 Task: Get directions from Padre Island National Seashore, Texas, United States to Asheville, North Carolina, United States and reverse  starting point and destination and check the best travel modes
Action: Mouse moved to (1166, 77)
Screenshot: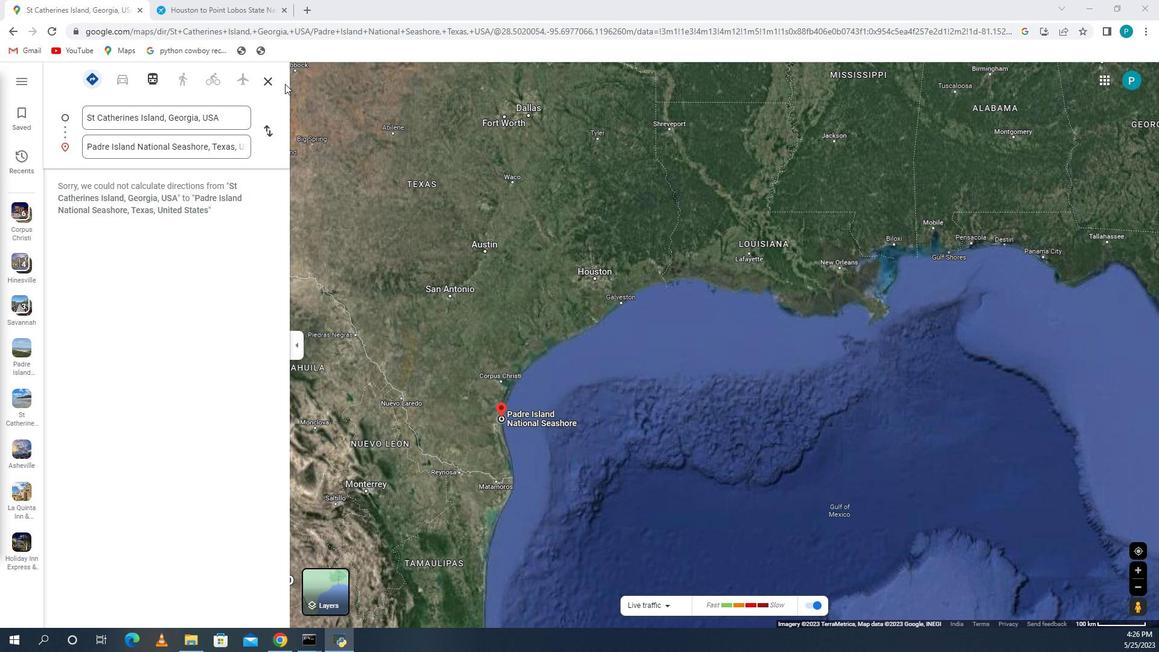 
Action: Mouse pressed left at (1166, 77)
Screenshot: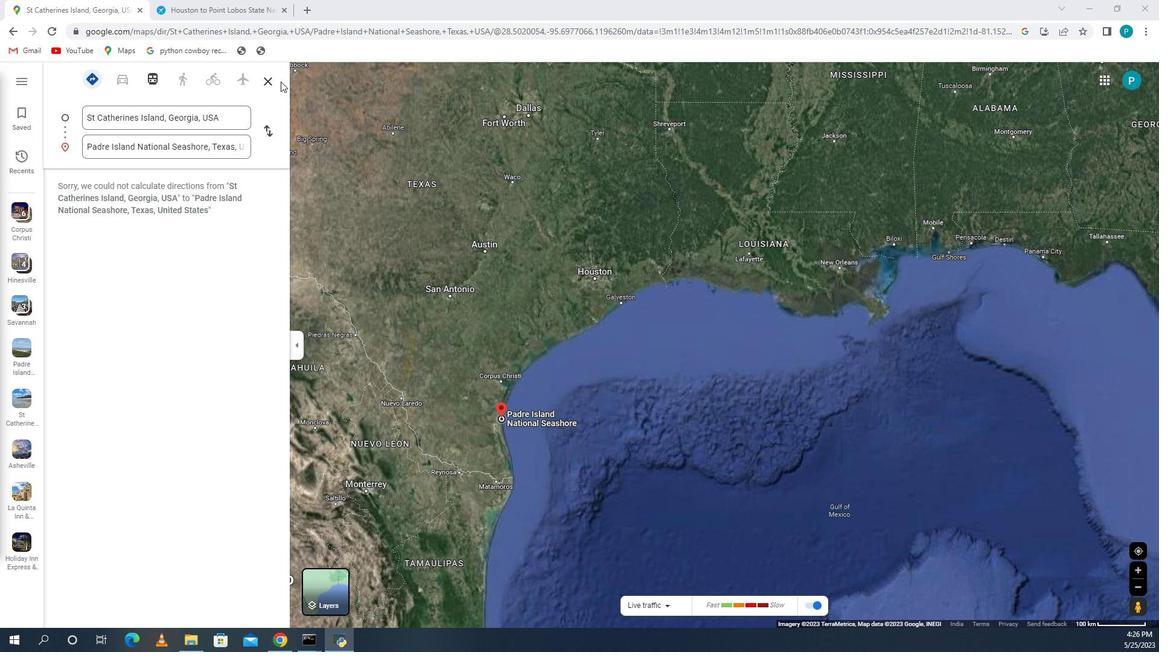 
Action: Mouse moved to (1168, 84)
Screenshot: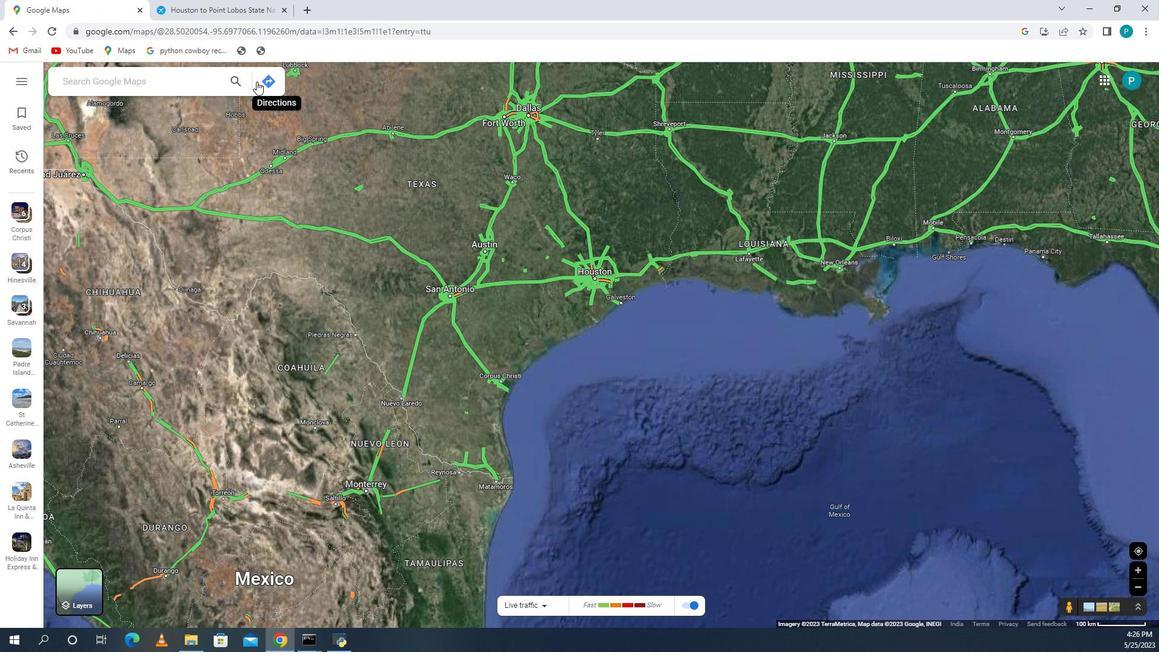 
Action: Mouse pressed left at (1168, 84)
Screenshot: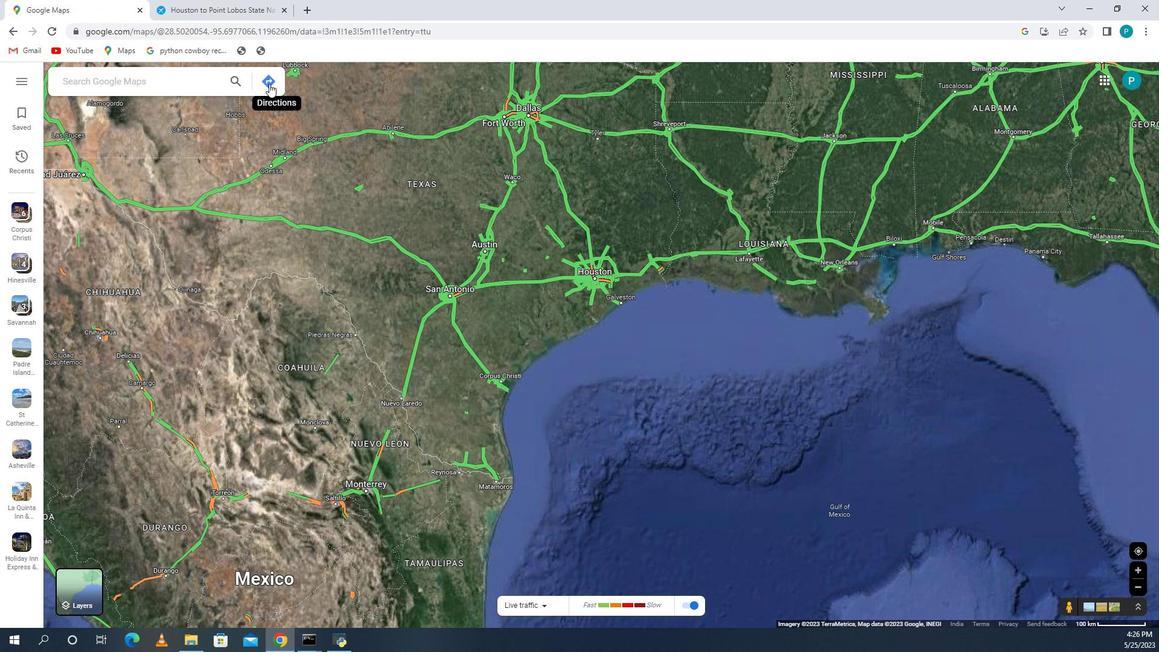 
Action: Key pressed dre<Key.space>island<Key.backspace><Key.backspace><Key.backspace><Key.backspace><Key.backspace><Key.backspace><Key.backspace><Key.backspace><Key.backspace><Key.backspace><Key.backspace><Key.backspace><Key.backspace><Key.backspace><Key.backspace><Key.backspace>padre
Screenshot: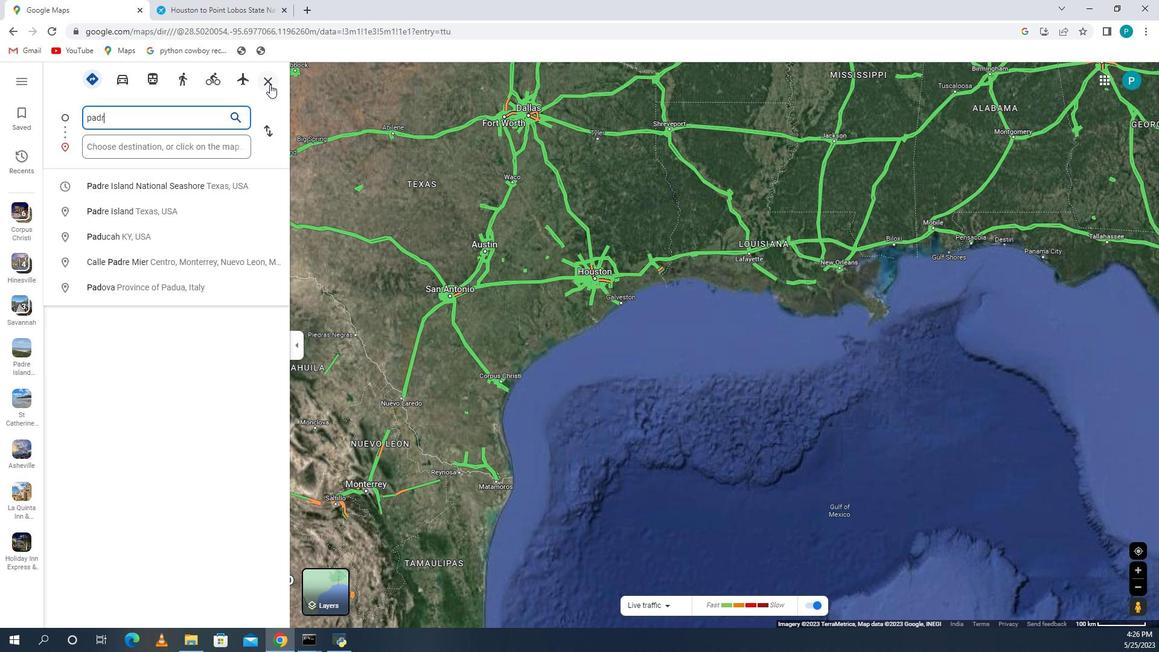 
Action: Mouse moved to (1130, 180)
Screenshot: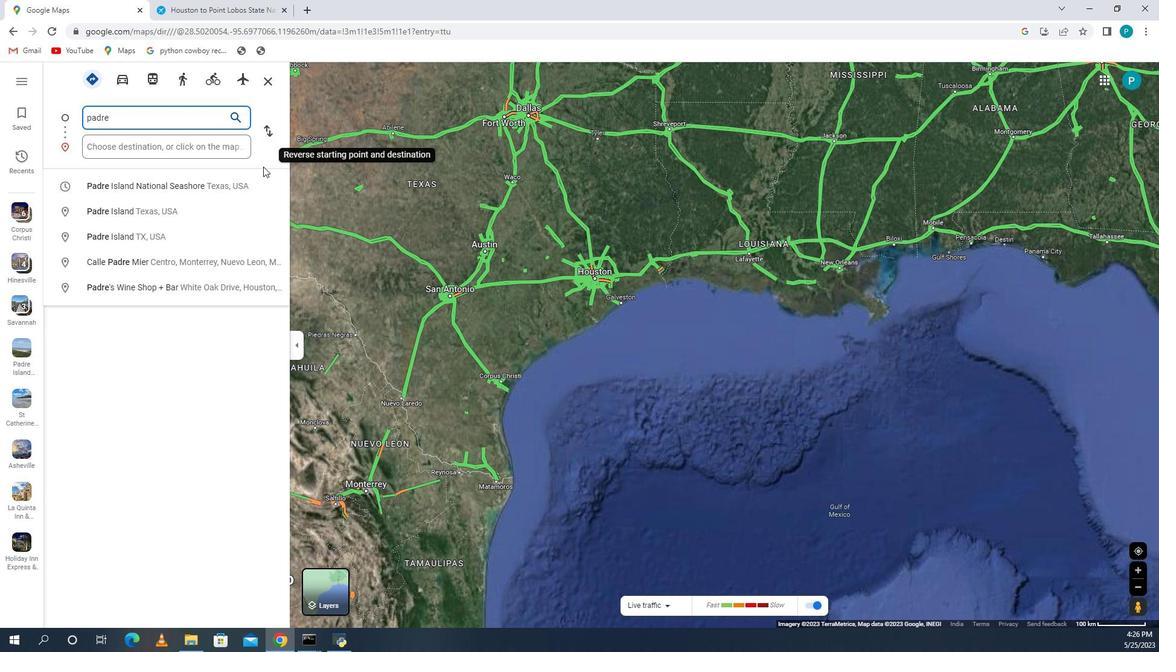 
Action: Mouse pressed left at (1130, 180)
Screenshot: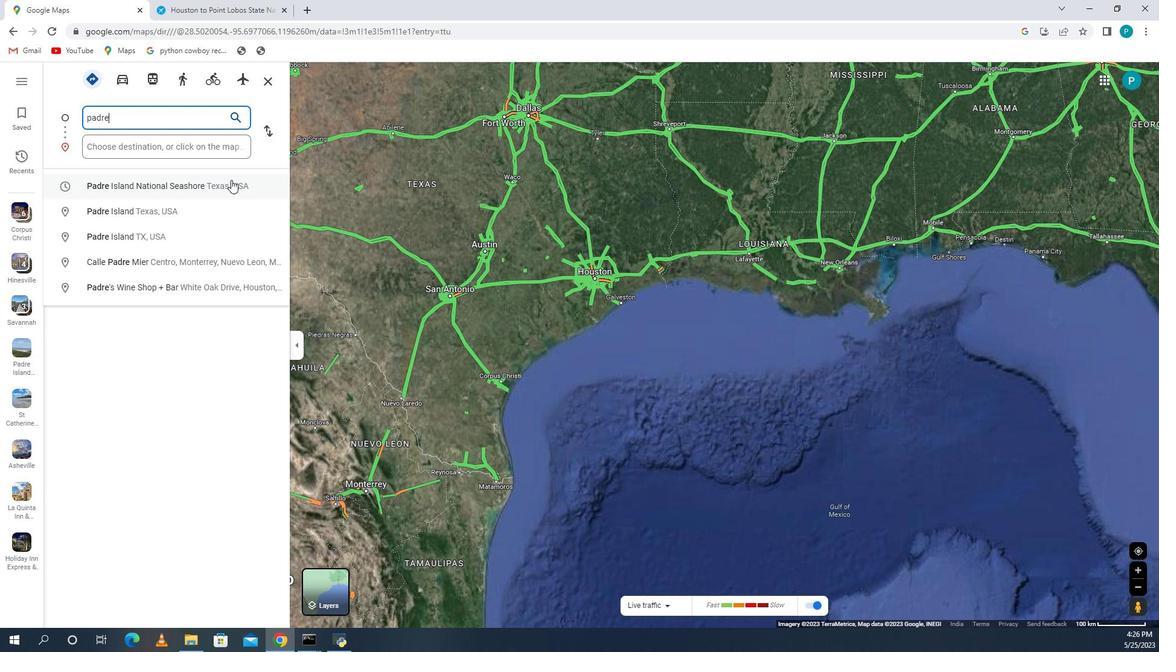 
Action: Mouse moved to (1075, 146)
Screenshot: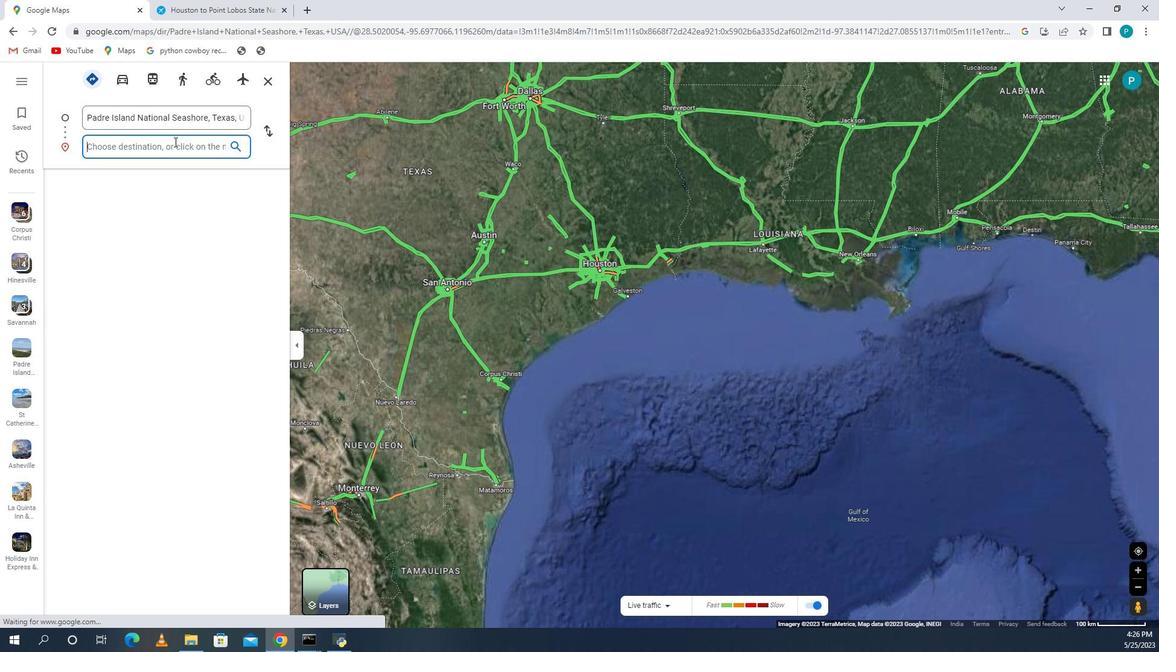 
Action: Mouse pressed left at (1075, 146)
Screenshot: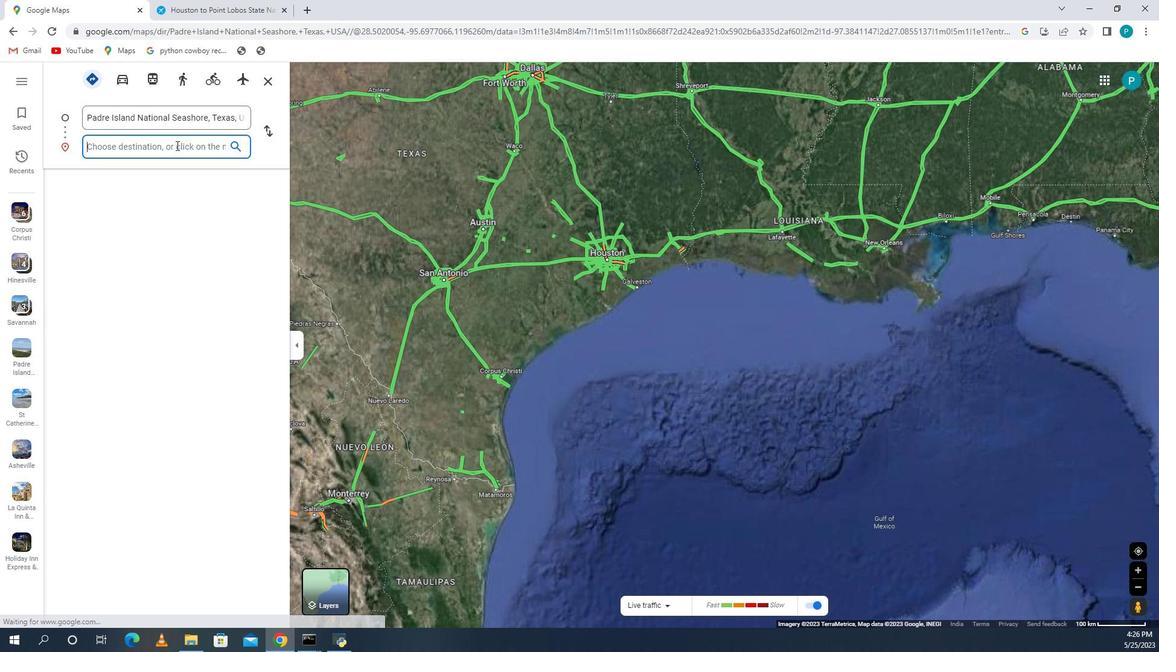
Action: Mouse moved to (1062, 355)
Screenshot: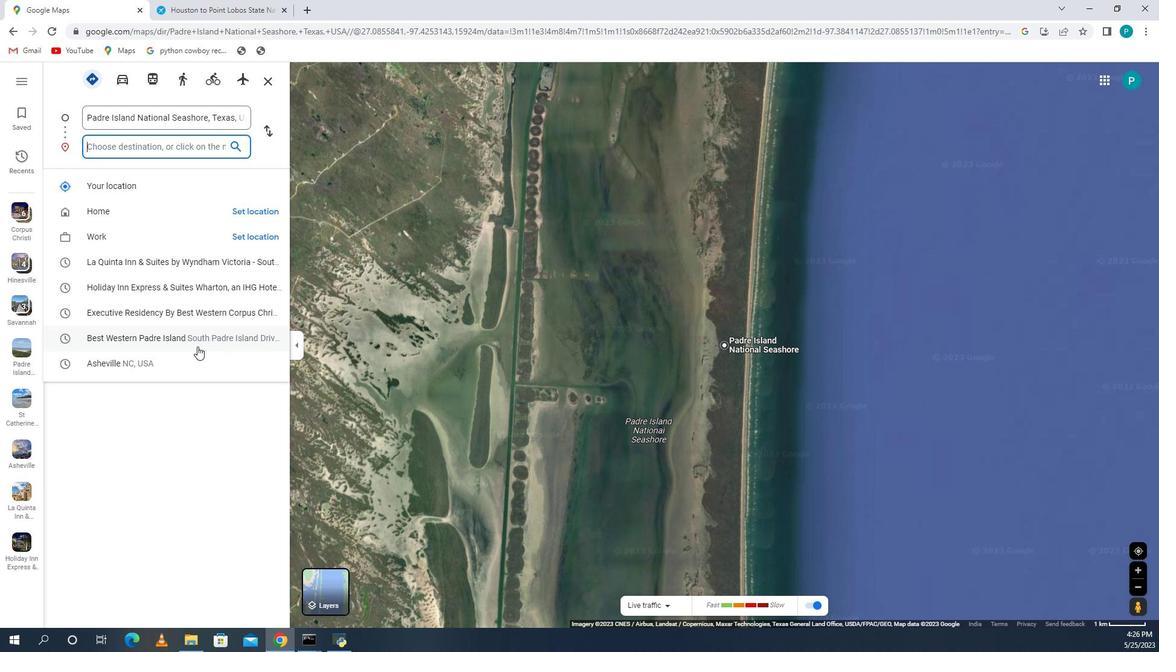 
Action: Mouse pressed left at (1062, 355)
Screenshot: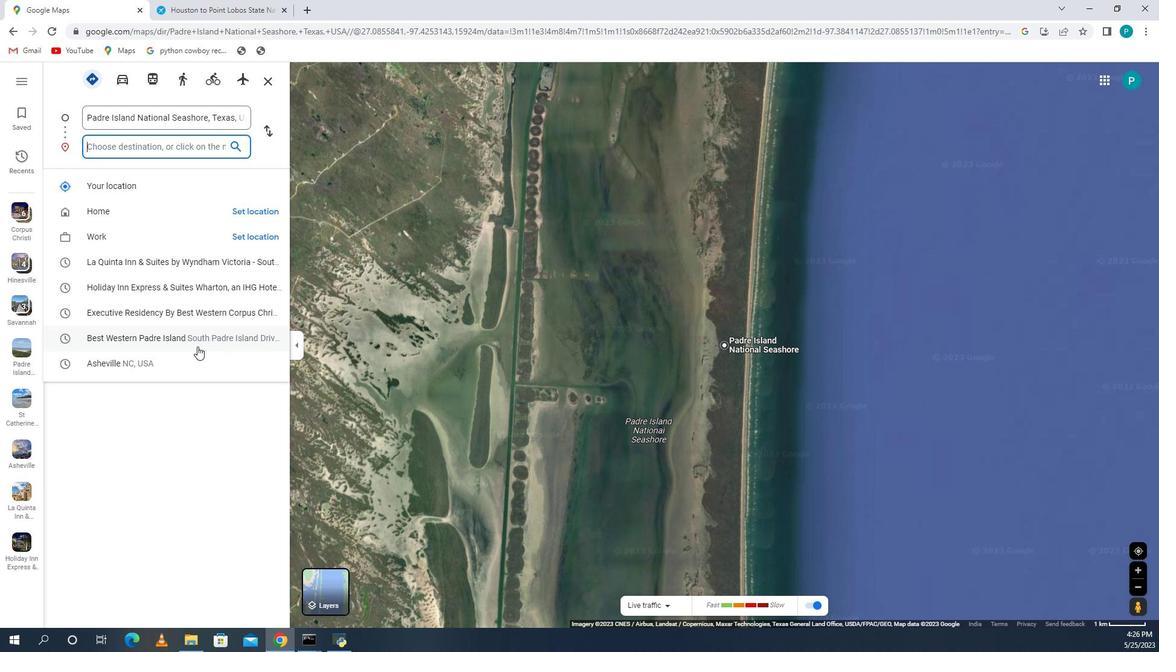 
Action: Mouse moved to (1160, 132)
Screenshot: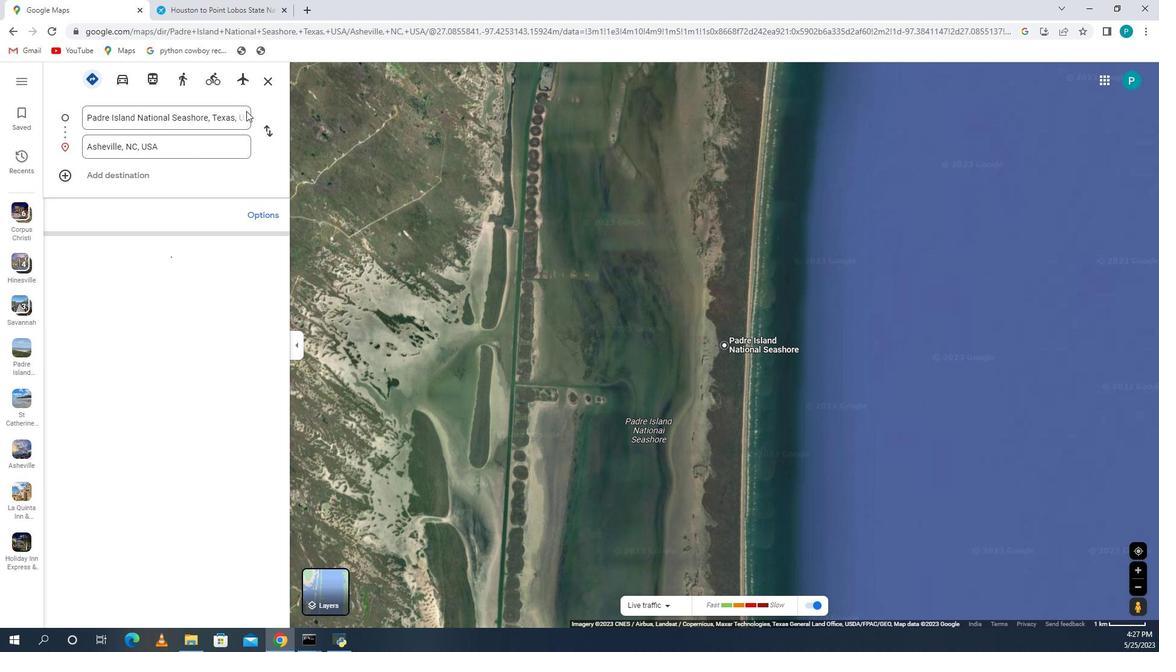 
Action: Mouse pressed left at (1160, 132)
Screenshot: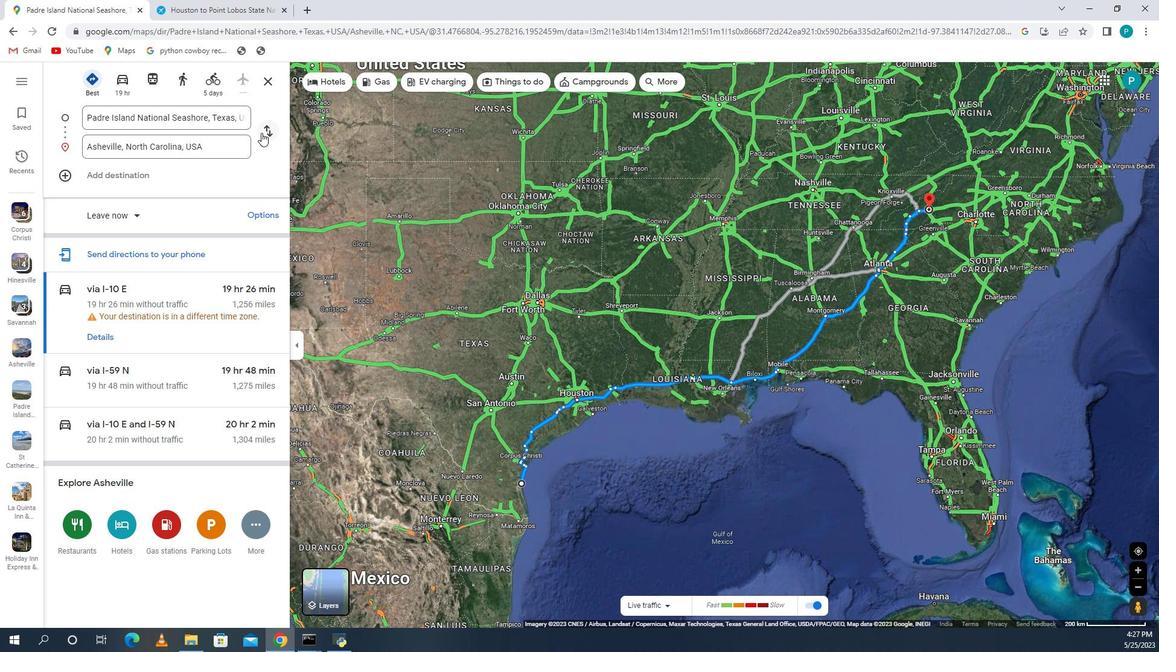 
Action: Mouse moved to (996, 75)
Screenshot: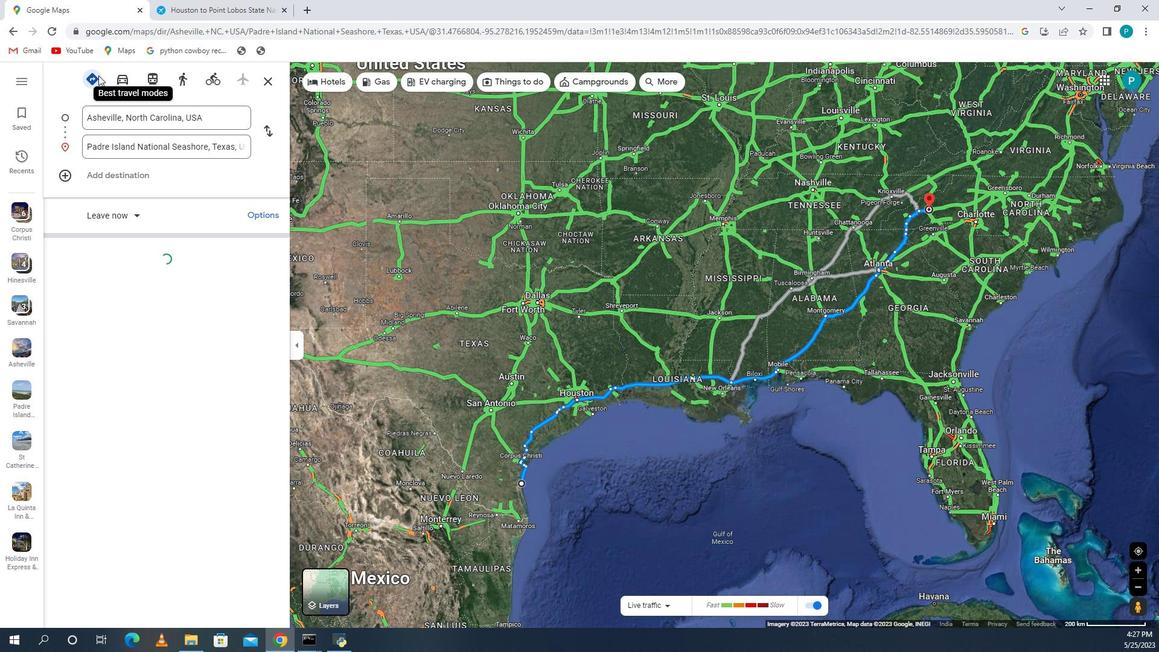 
Action: Mouse pressed left at (996, 75)
Screenshot: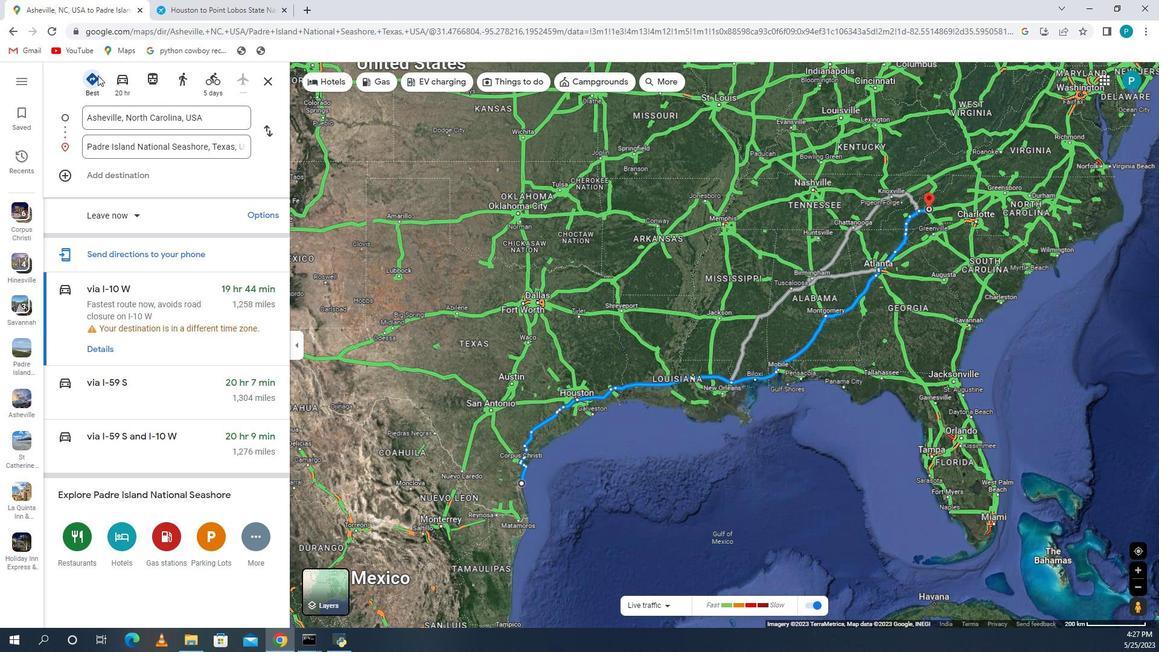 
Action: Mouse moved to (985, 78)
Screenshot: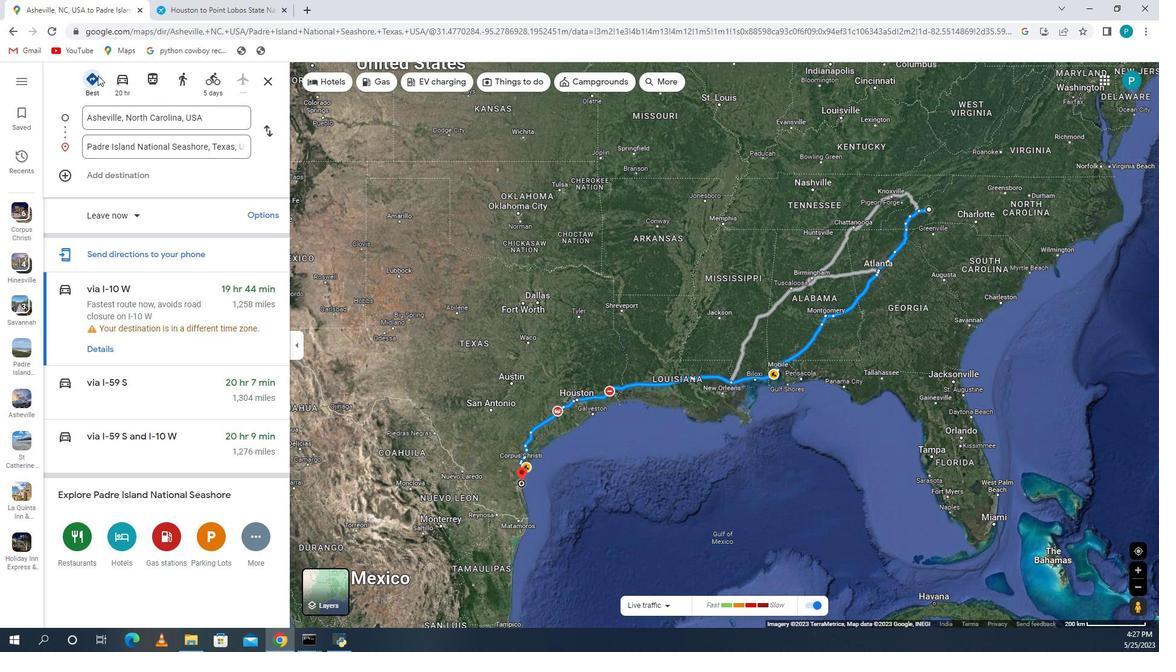 
Action: Mouse pressed left at (985, 78)
Screenshot: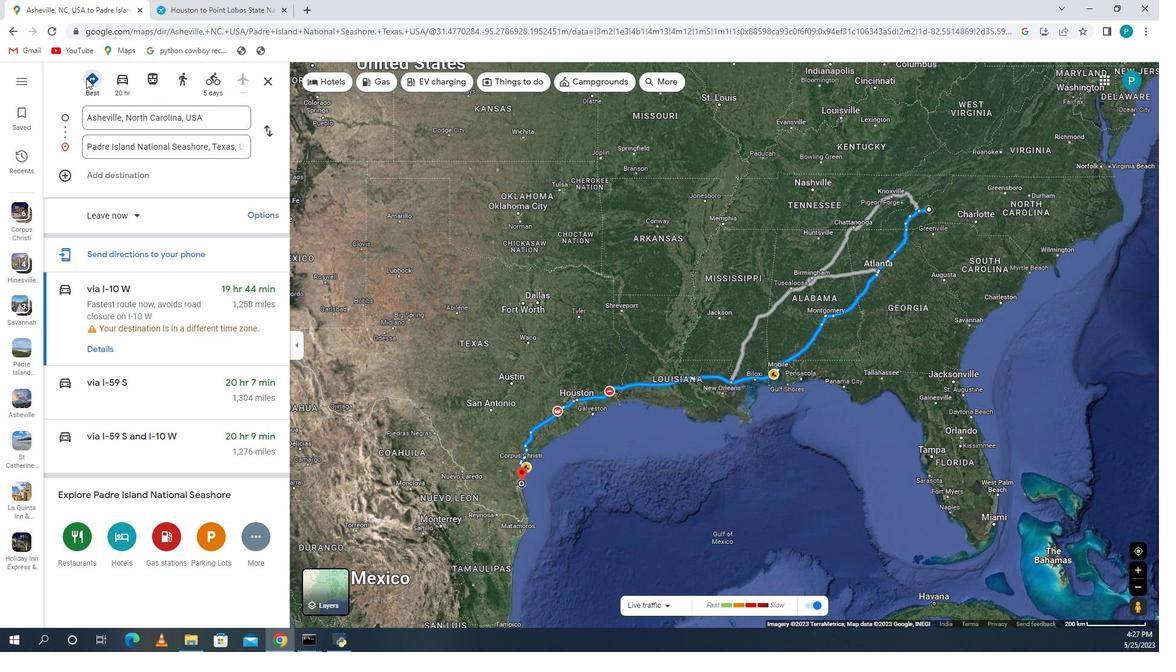
Action: Mouse moved to (987, 81)
Screenshot: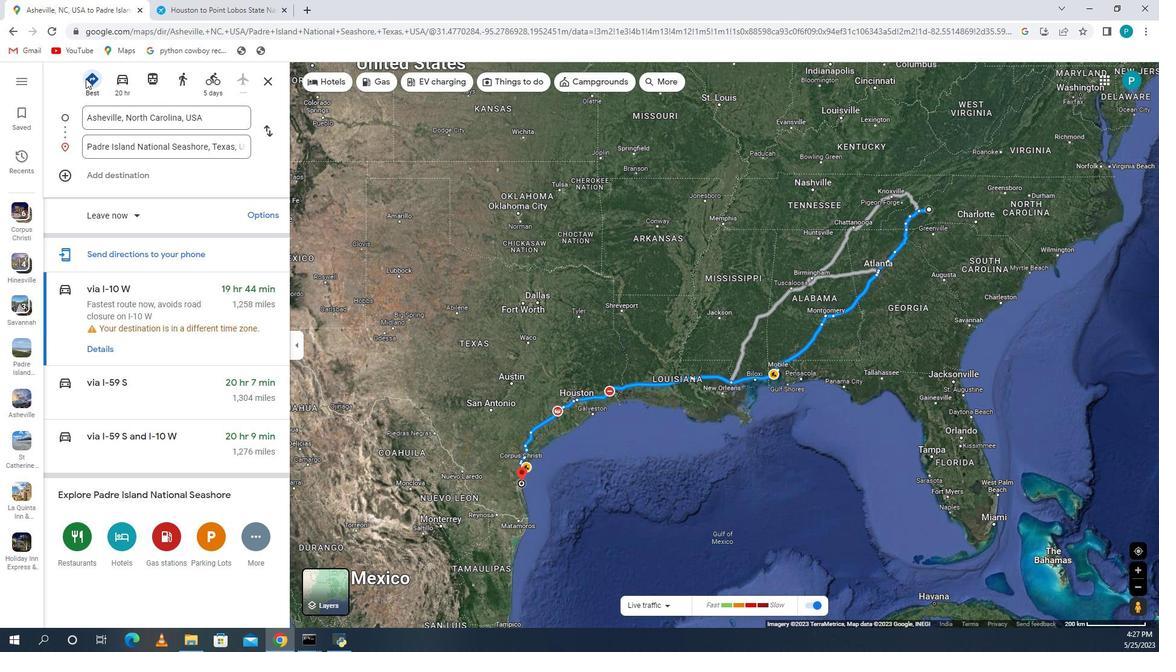 
Action: Mouse pressed left at (987, 81)
Screenshot: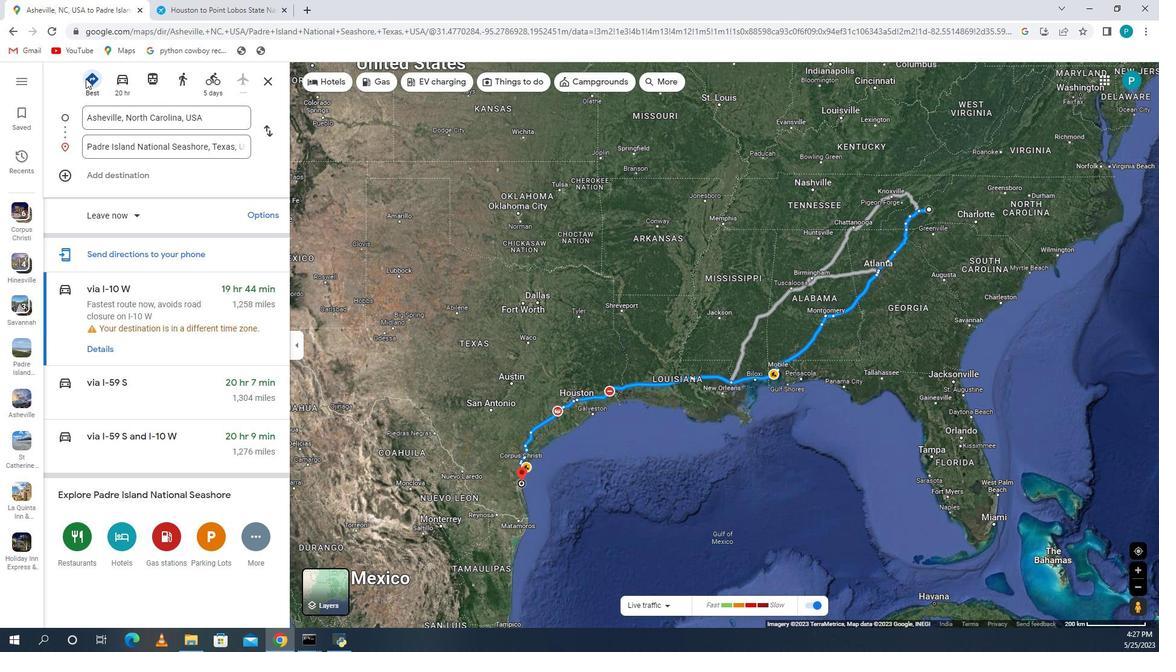 
Action: Mouse moved to (1133, 347)
Screenshot: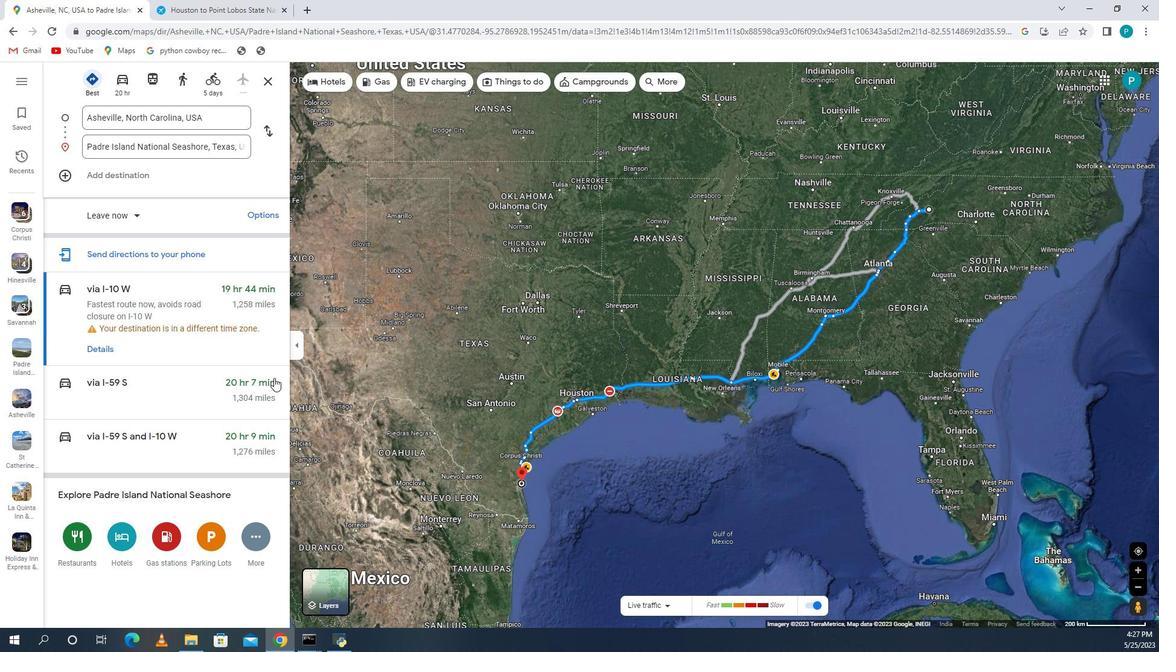 
Action: Mouse scrolled (1133, 347) with delta (0, 0)
Screenshot: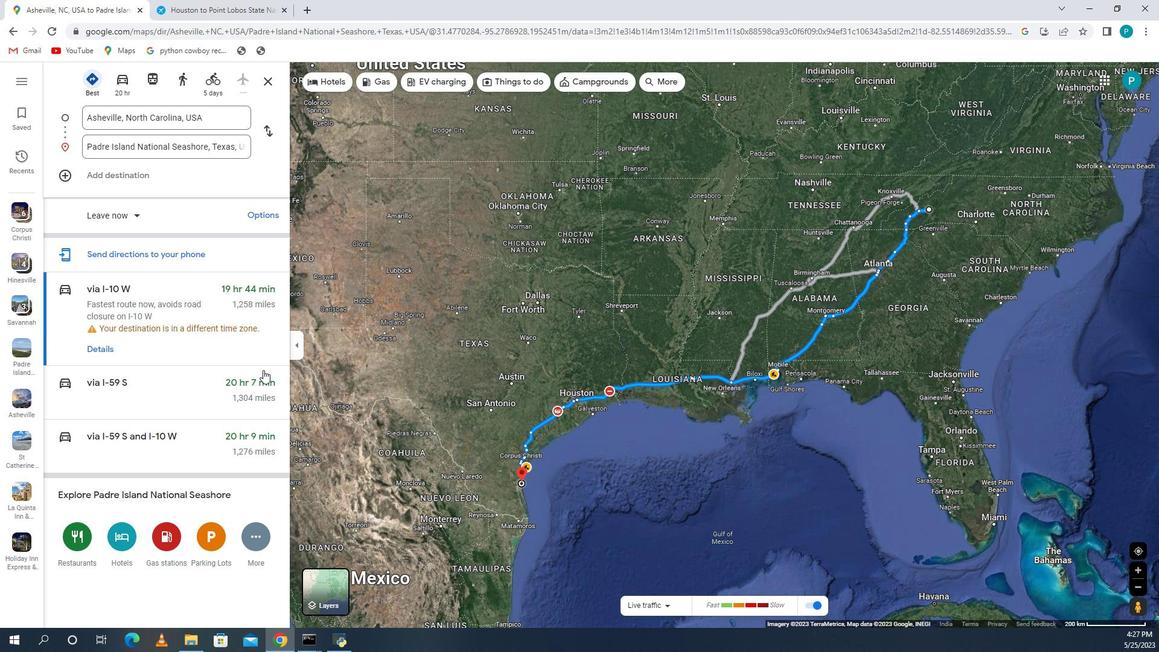 
Action: Mouse moved to (1003, 343)
Screenshot: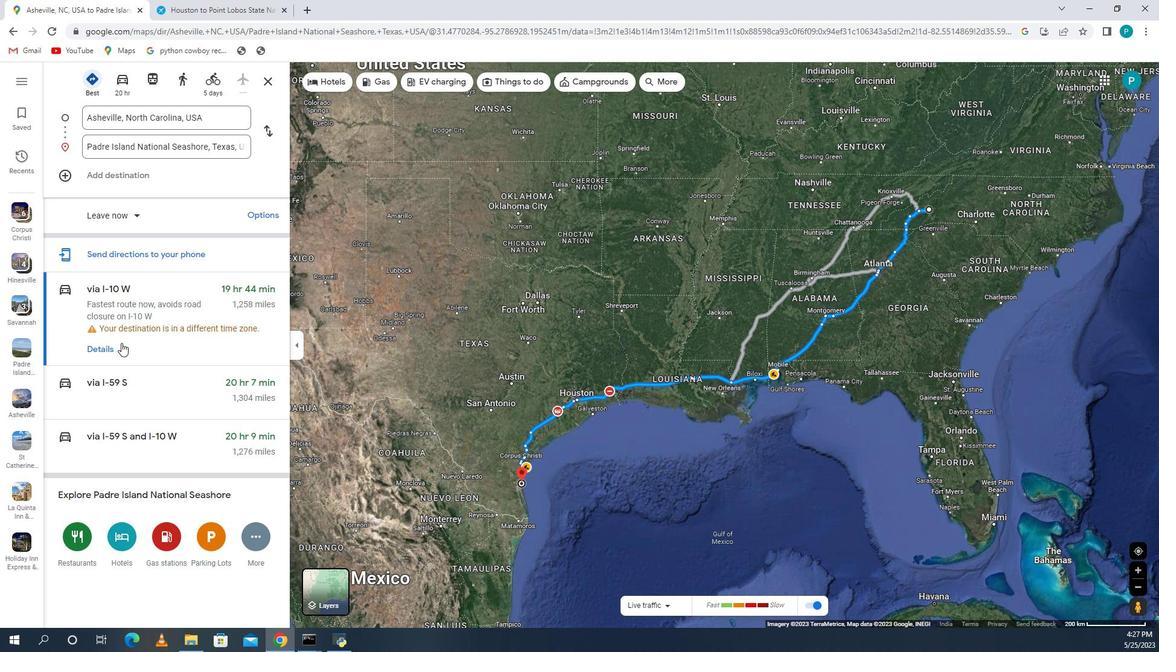 
Action: Mouse pressed left at (1003, 343)
Screenshot: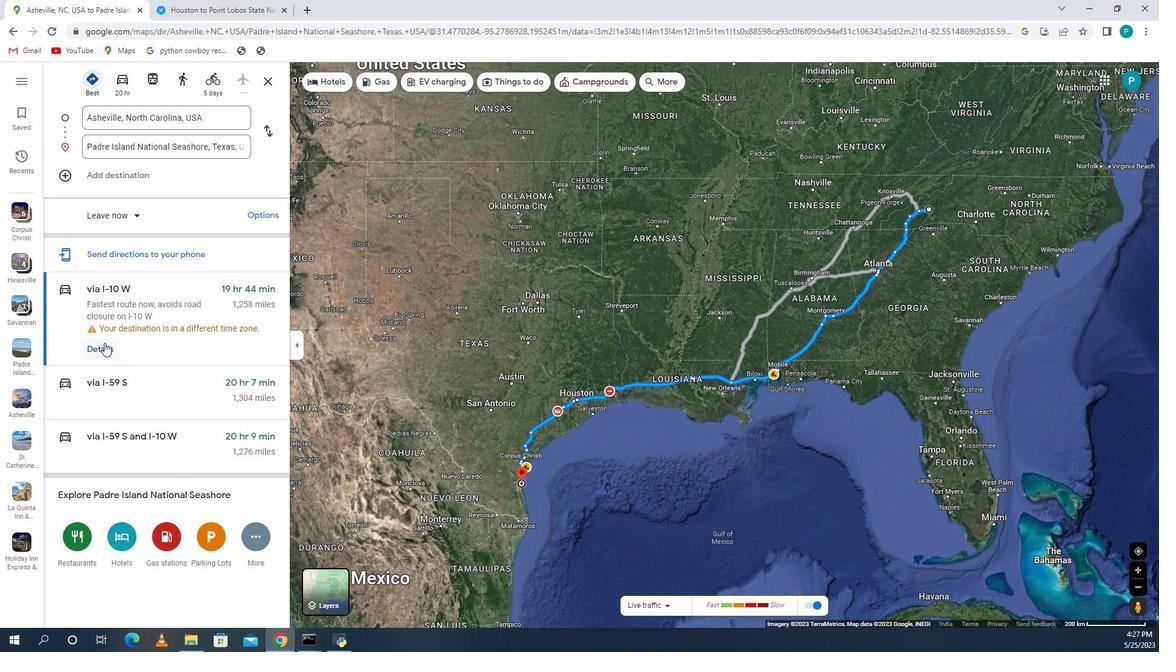 
Action: Mouse moved to (1018, 352)
Screenshot: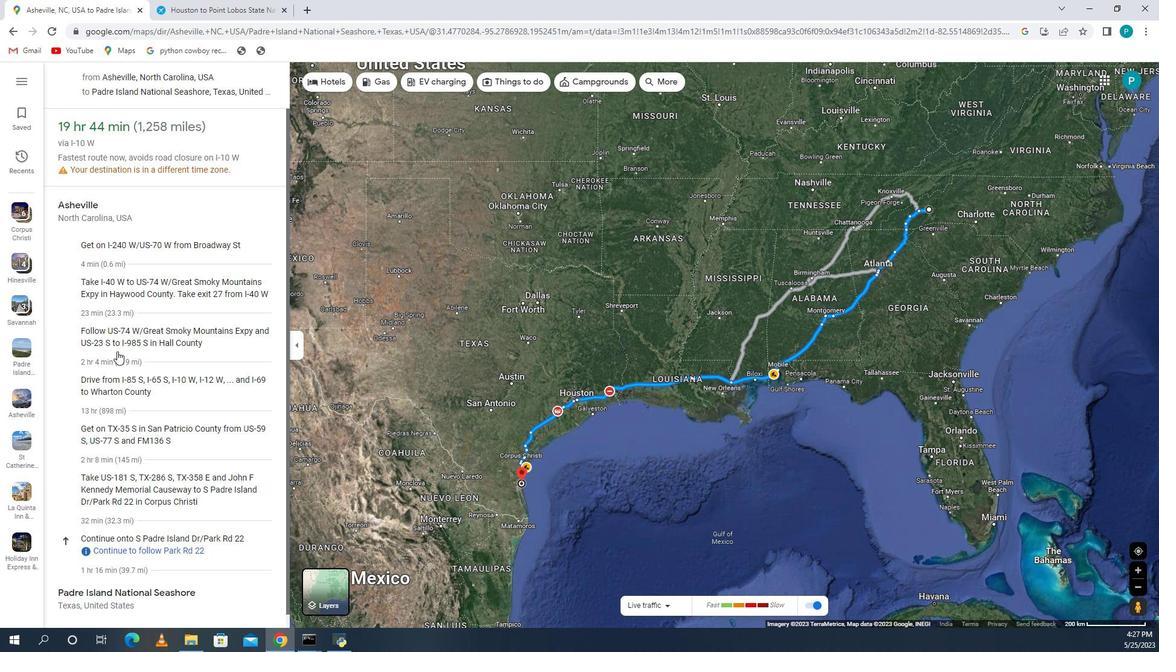
Action: Mouse scrolled (1018, 352) with delta (0, 0)
Screenshot: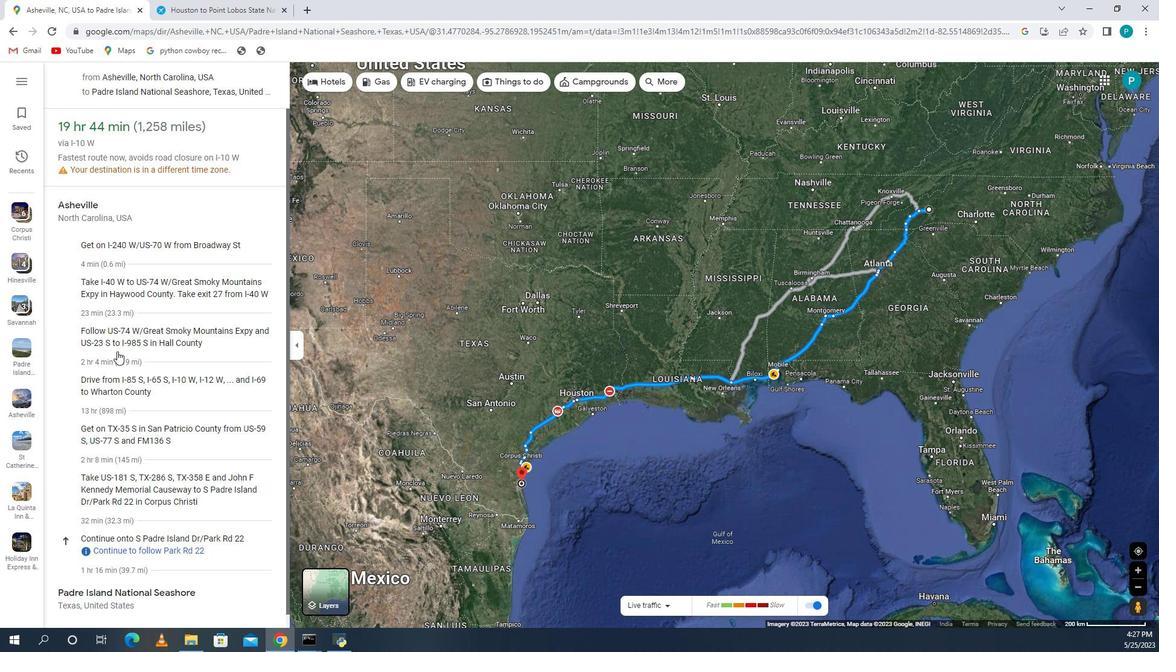 
Action: Mouse scrolled (1018, 352) with delta (0, 0)
Screenshot: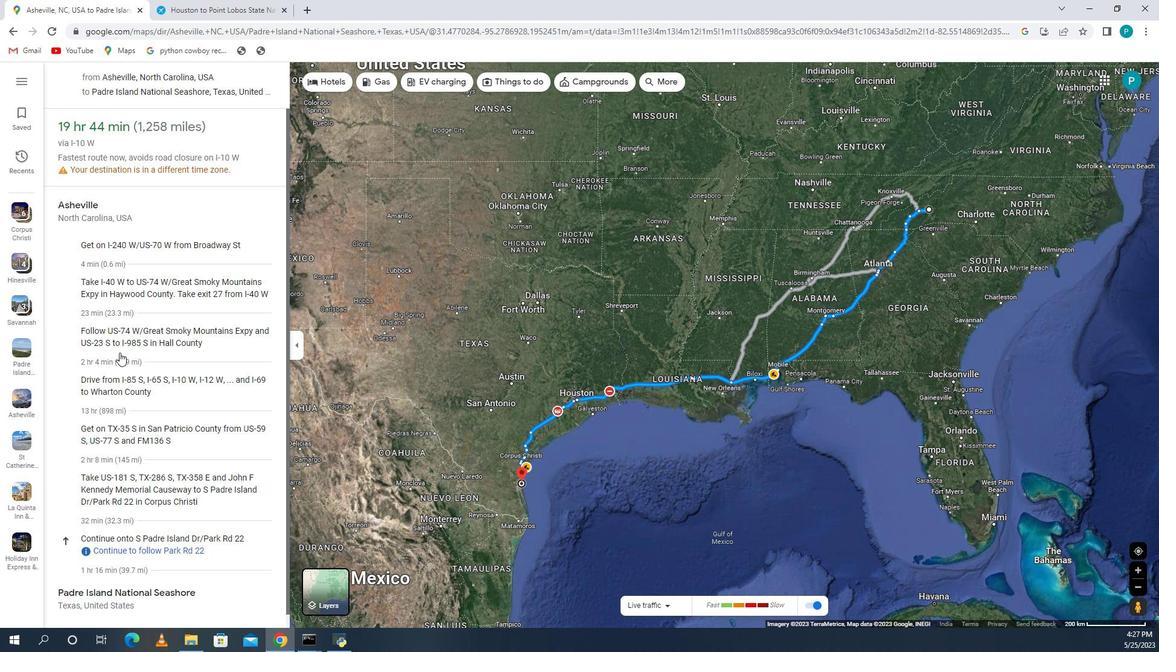 
Action: Mouse scrolled (1018, 352) with delta (0, 0)
Screenshot: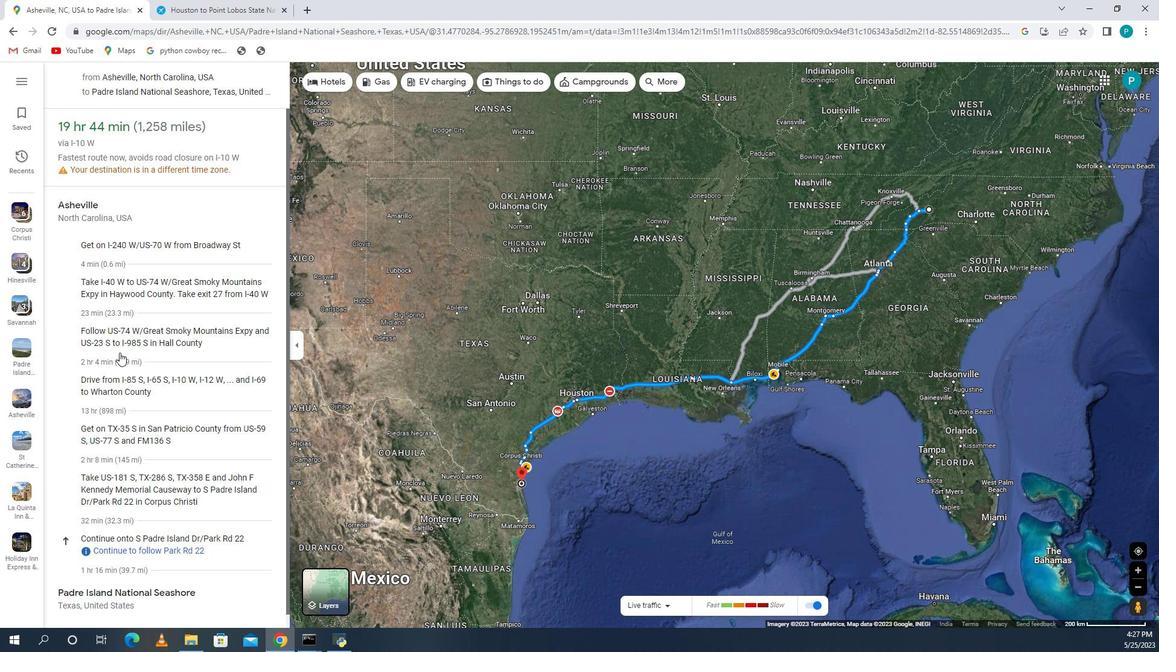 
Action: Mouse scrolled (1018, 352) with delta (0, 0)
Screenshot: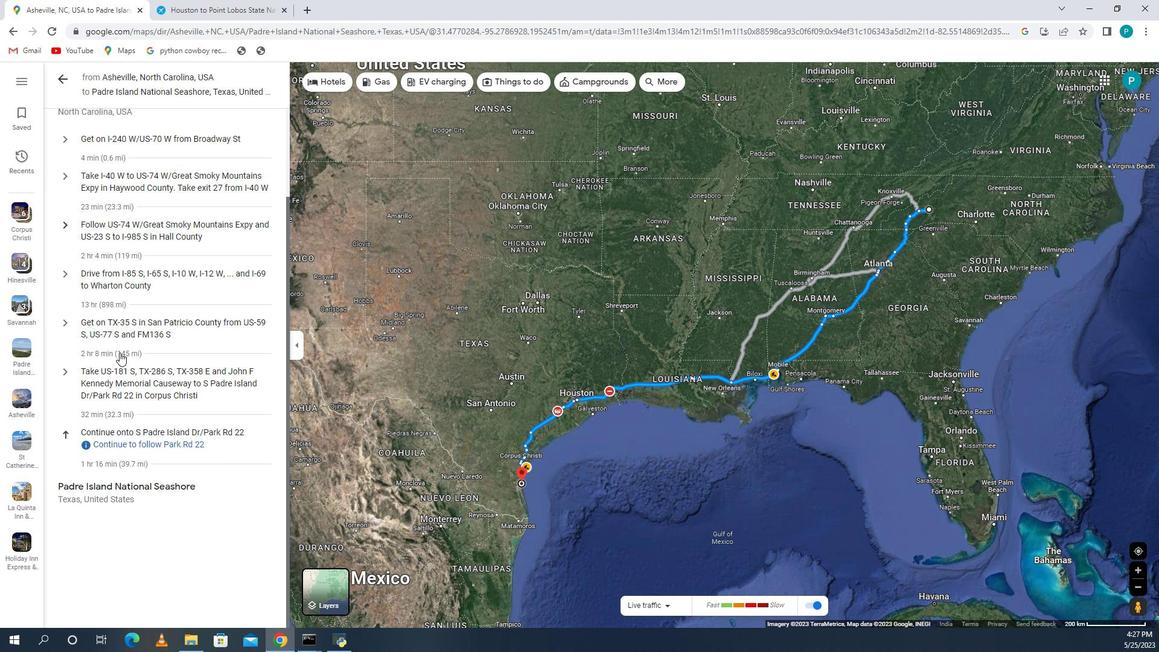 
Action: Mouse scrolled (1018, 352) with delta (0, 0)
Screenshot: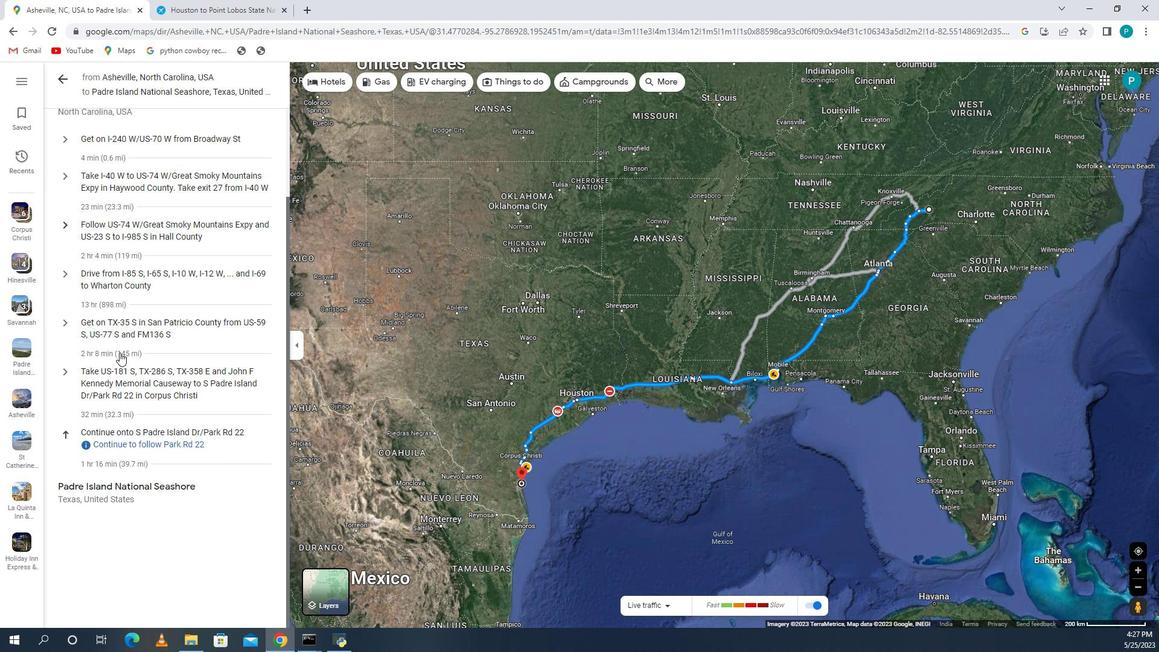 
Action: Mouse scrolled (1018, 352) with delta (0, 0)
Screenshot: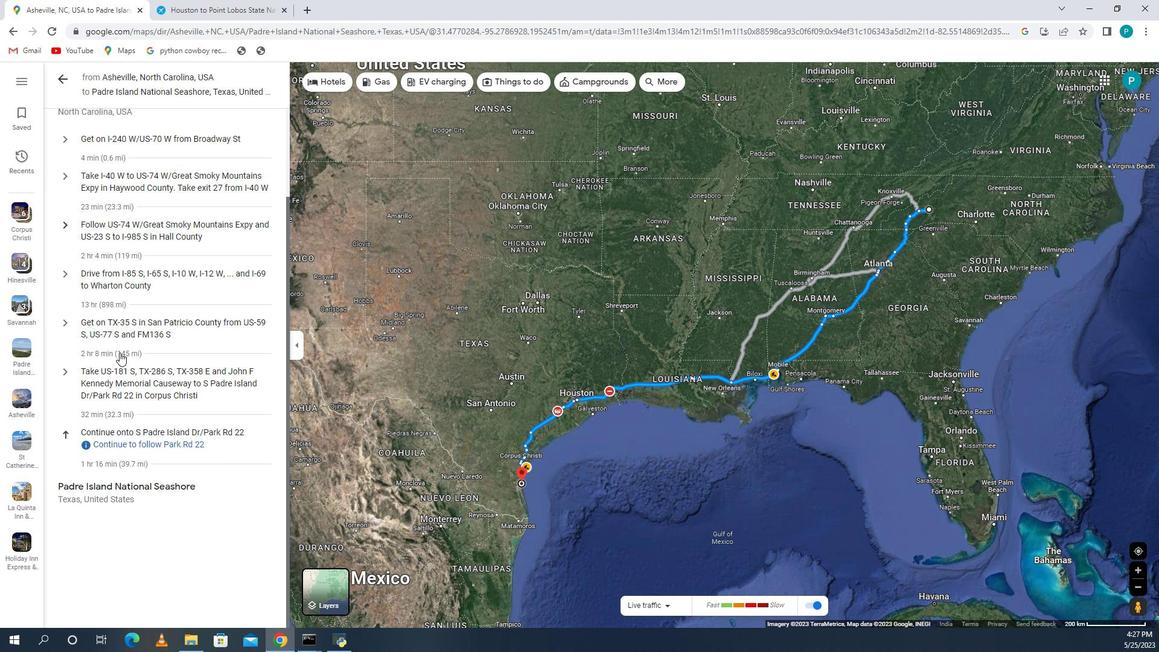 
Action: Mouse scrolled (1018, 352) with delta (0, 0)
Screenshot: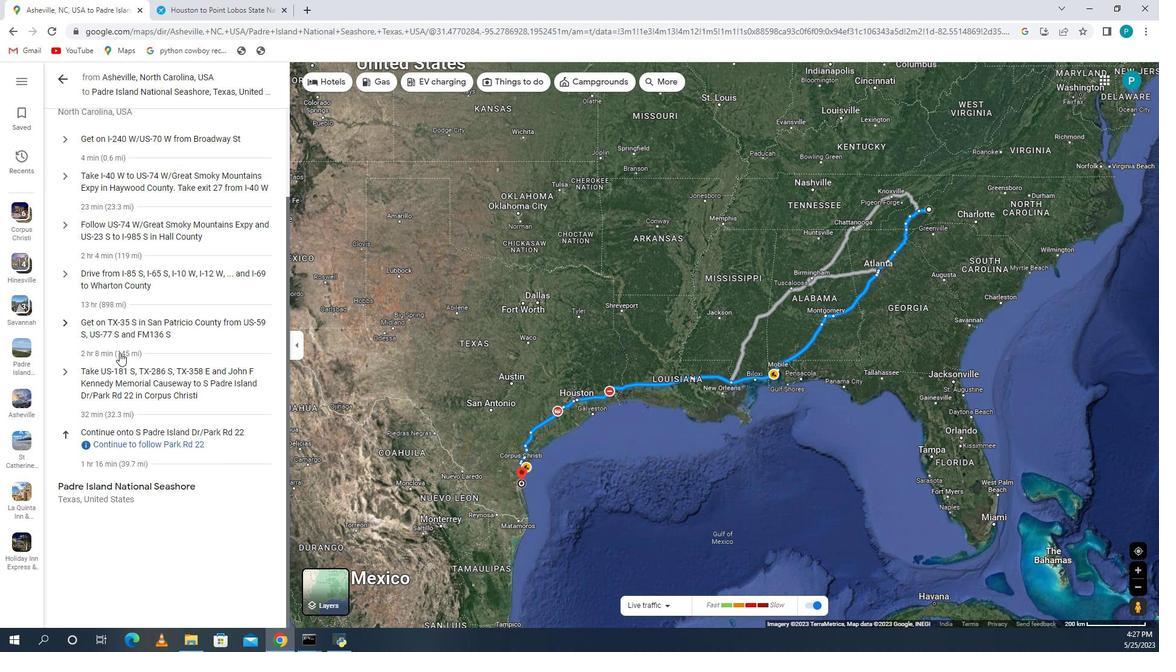 
Action: Mouse moved to (1045, 376)
Screenshot: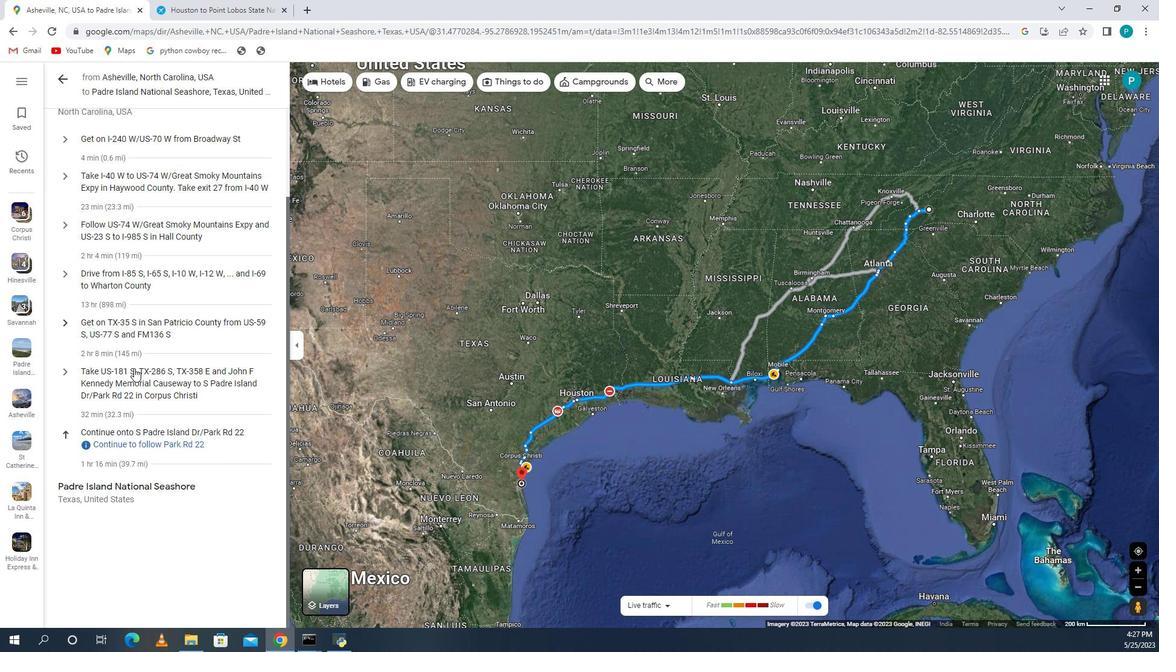 
Action: Mouse scrolled (1045, 377) with delta (0, 0)
Screenshot: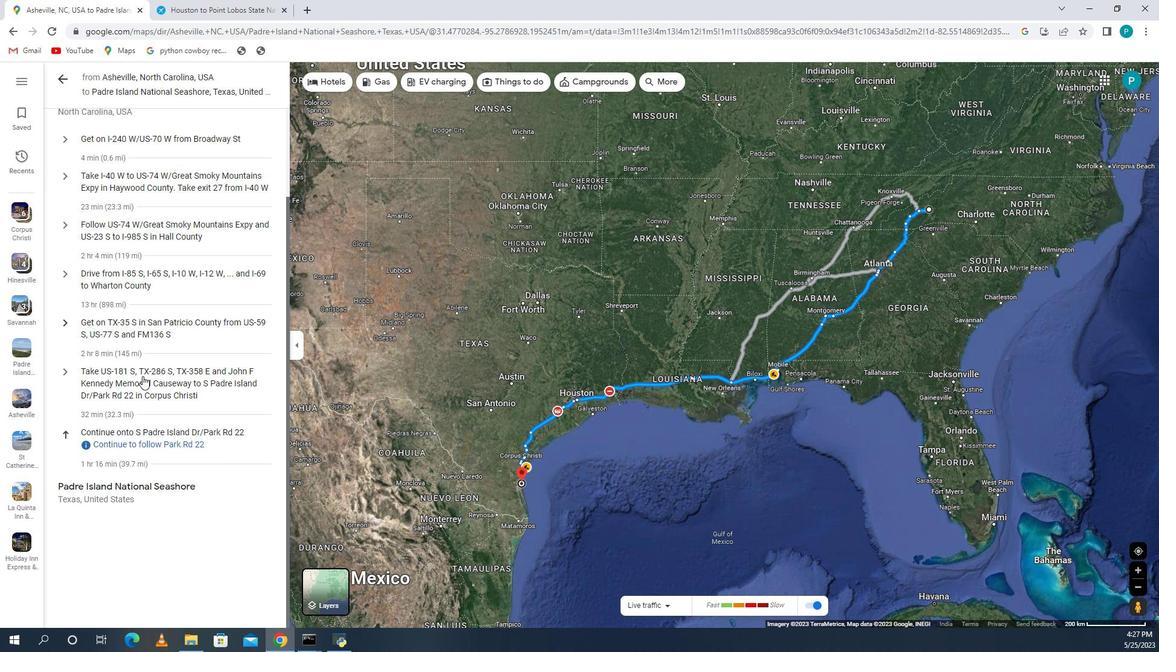 
Action: Mouse scrolled (1045, 377) with delta (0, 0)
Screenshot: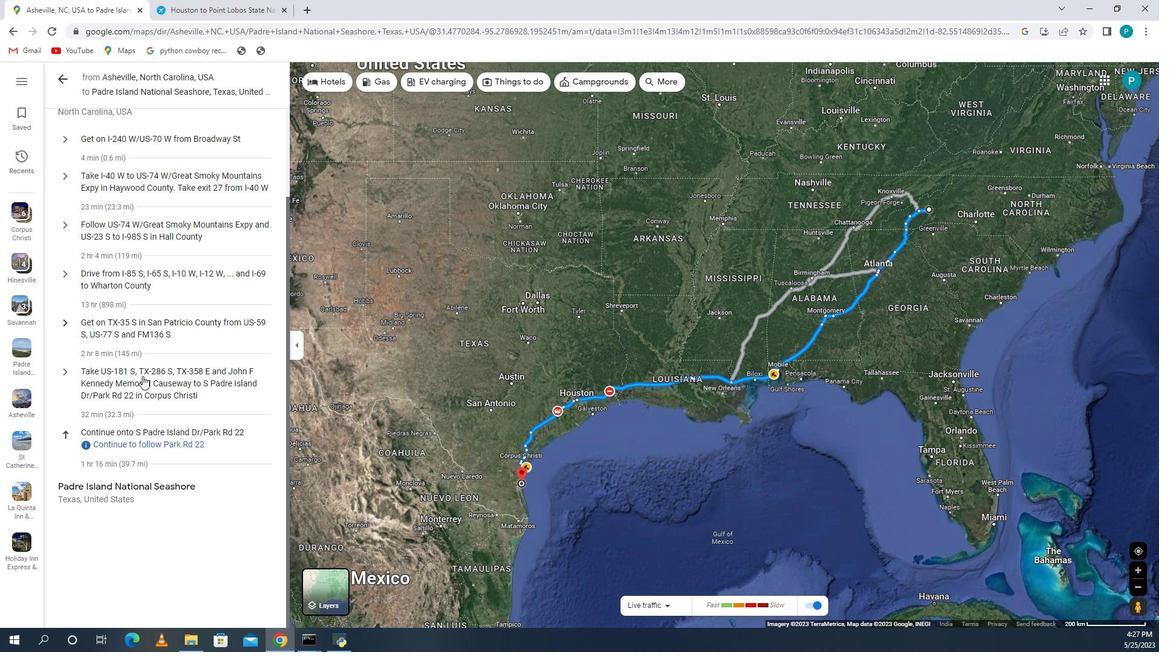 
Action: Mouse scrolled (1045, 377) with delta (0, 0)
Screenshot: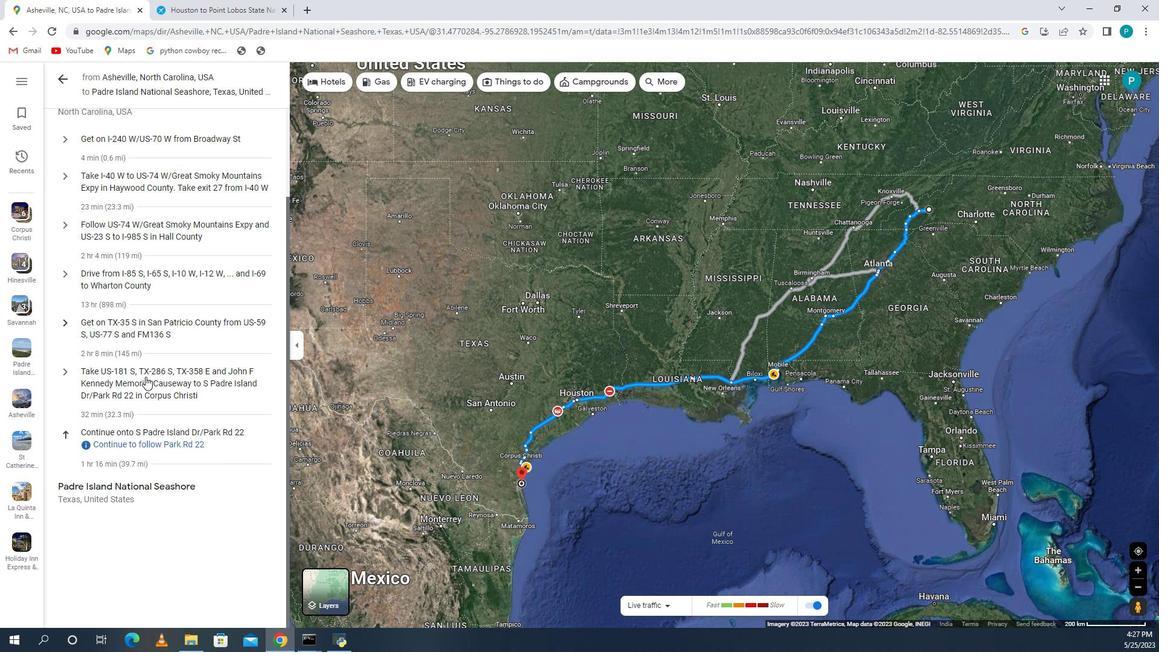 
Action: Mouse scrolled (1045, 377) with delta (0, 0)
Screenshot: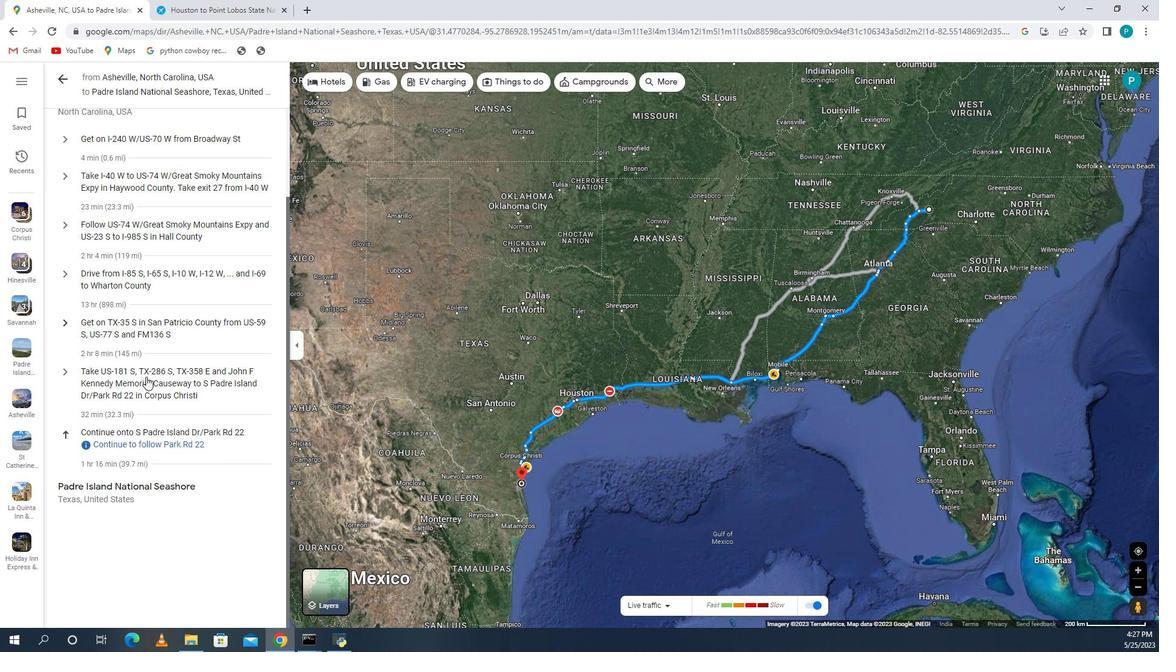 
Action: Mouse moved to (1060, 238)
Screenshot: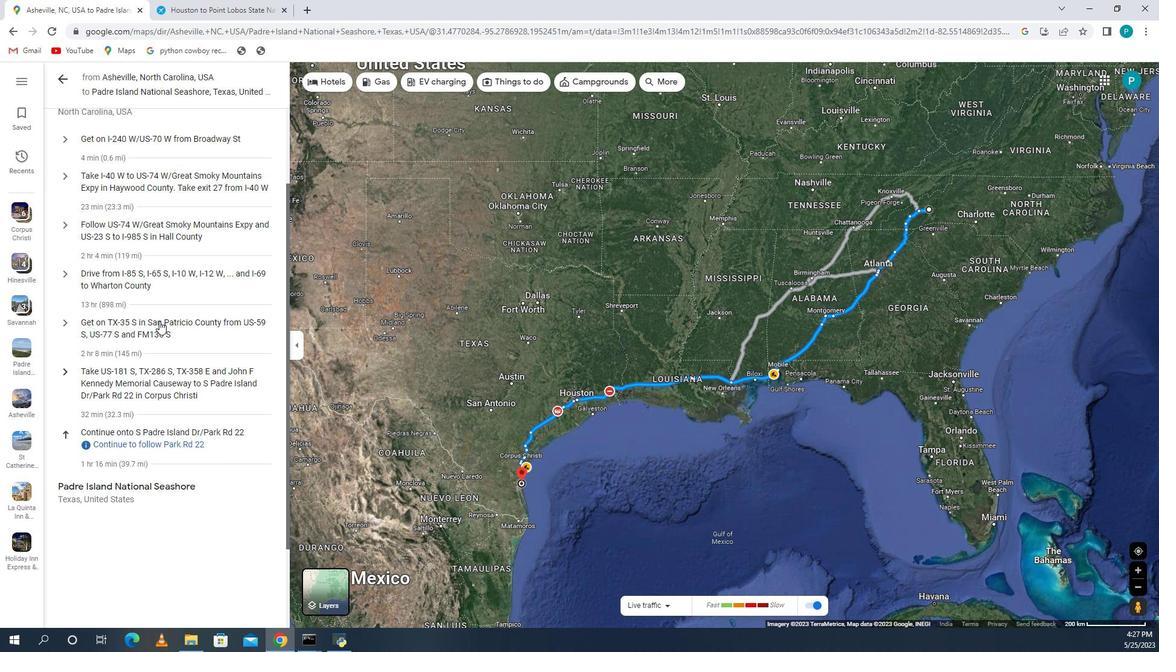 
Action: Mouse scrolled (1059, 275) with delta (0, 0)
Screenshot: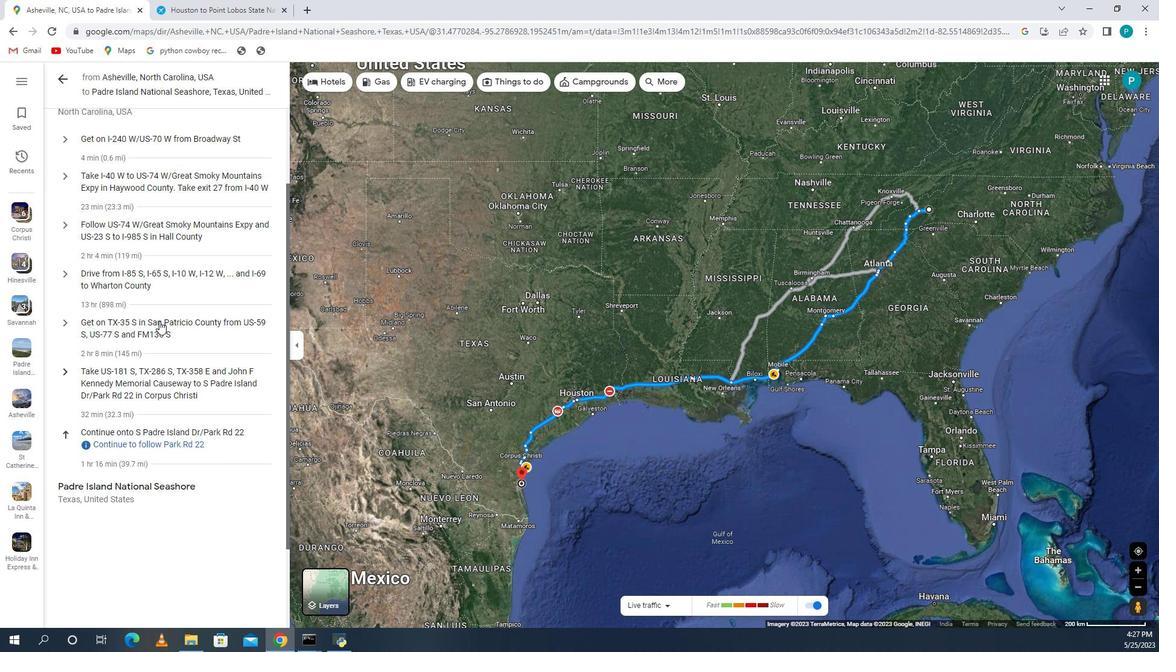 
Action: Mouse moved to (1060, 235)
Screenshot: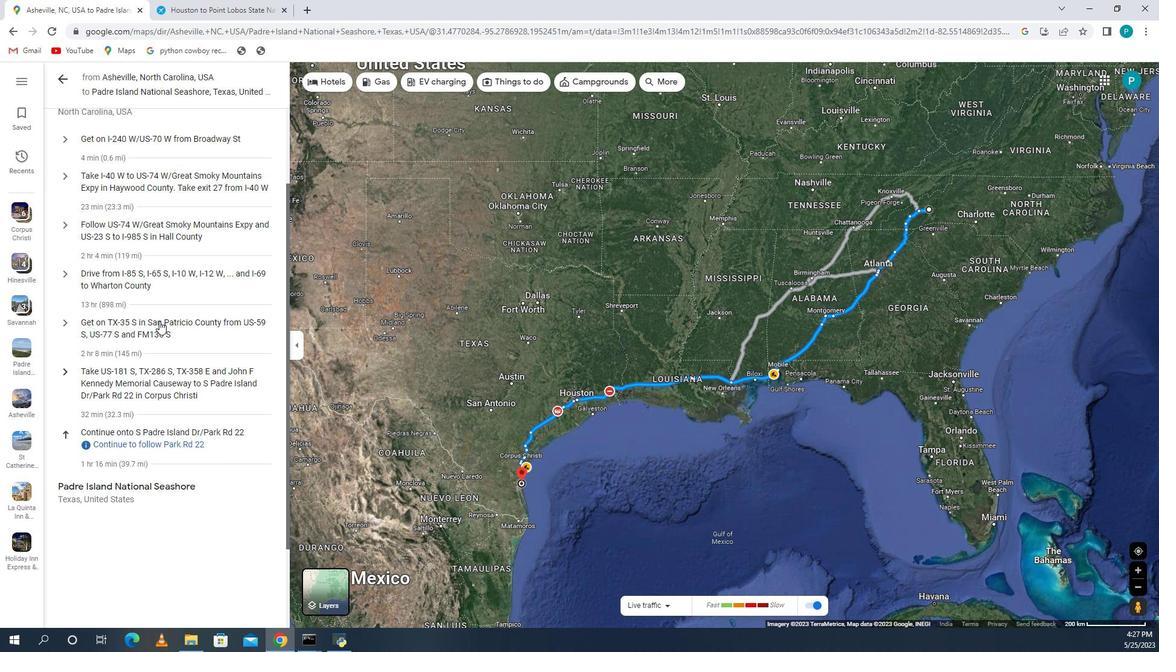 
Action: Mouse scrolled (1059, 272) with delta (0, 0)
Screenshot: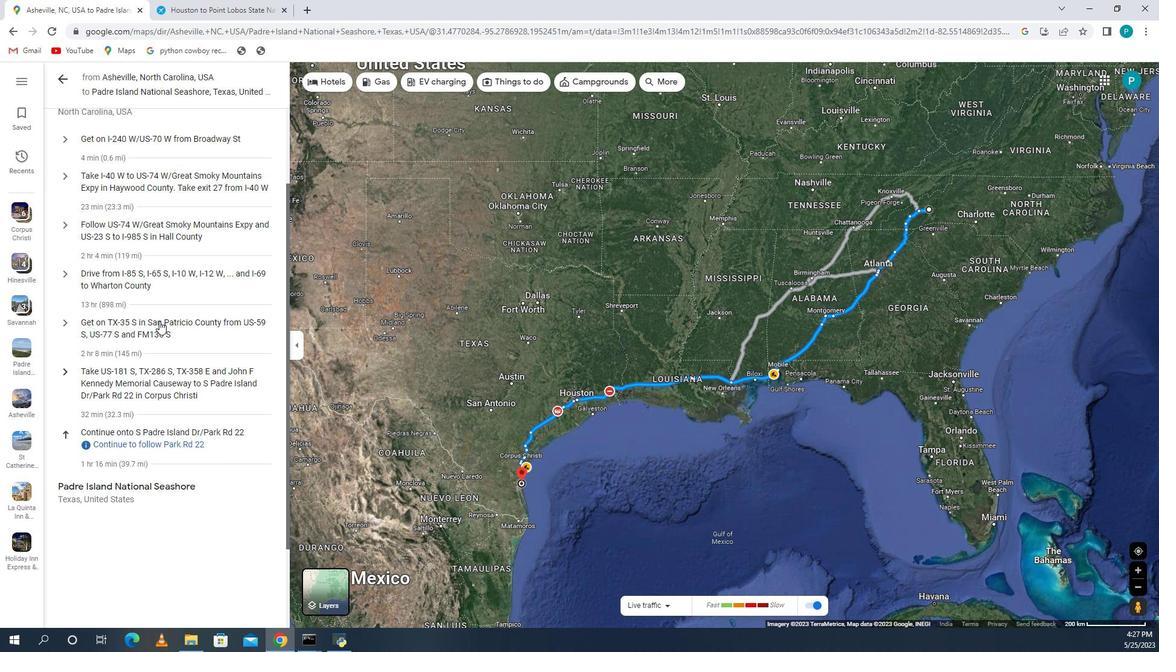 
Action: Mouse moved to (1062, 198)
Screenshot: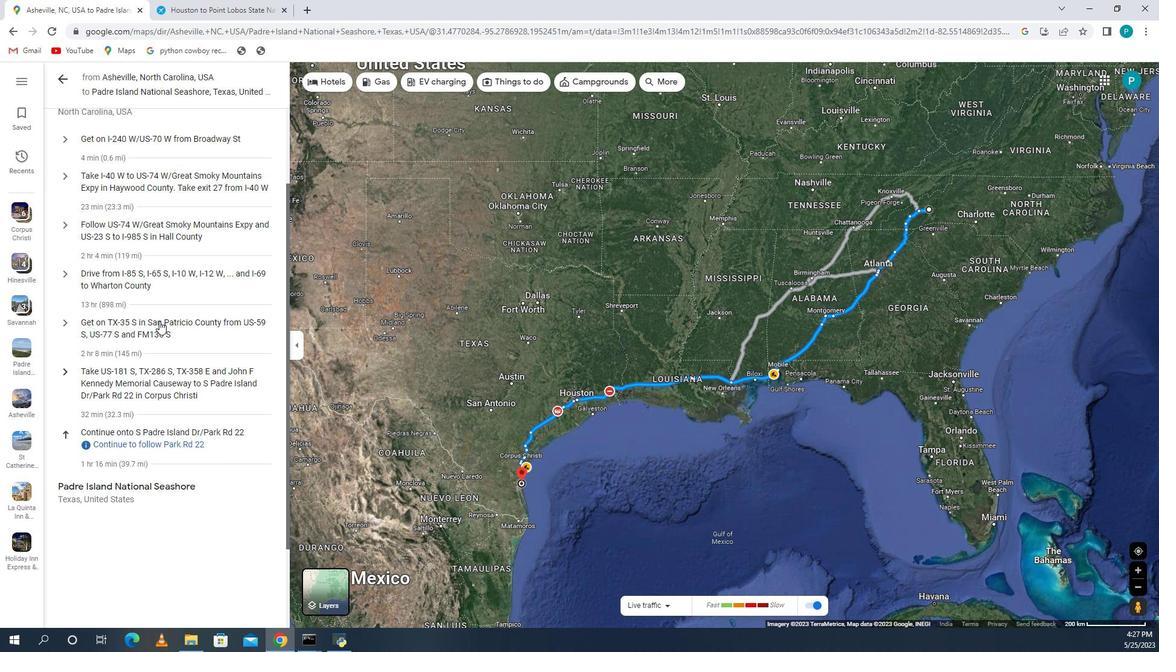 
Action: Mouse scrolled (1059, 264) with delta (0, 0)
Screenshot: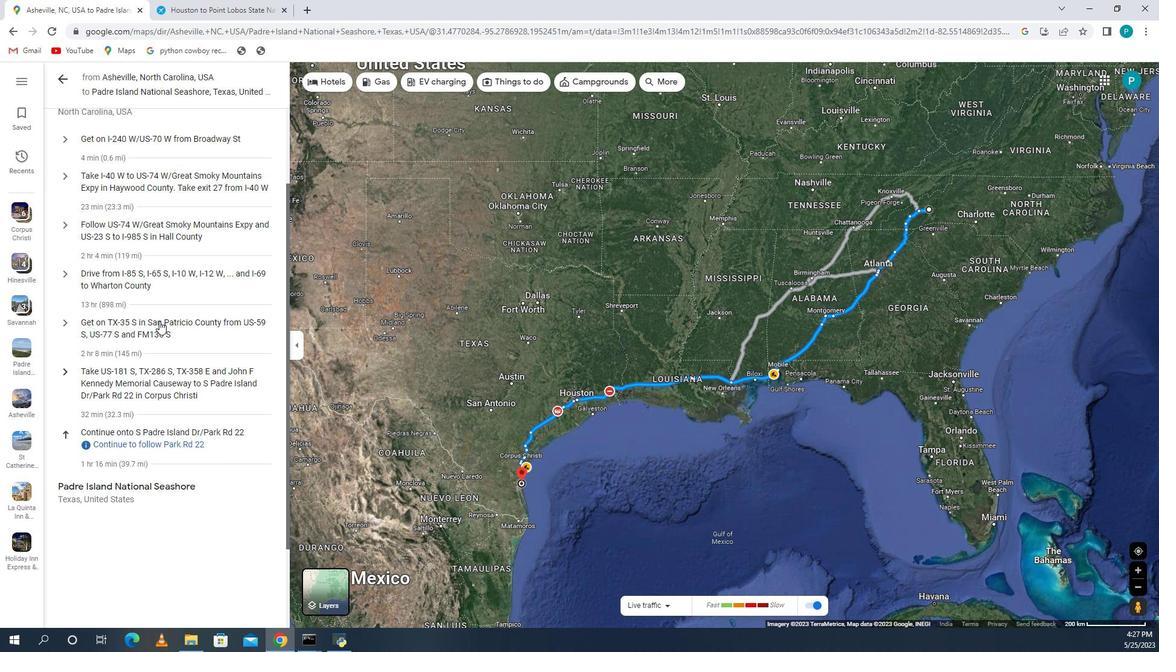 
Action: Mouse moved to (1048, 141)
Screenshot: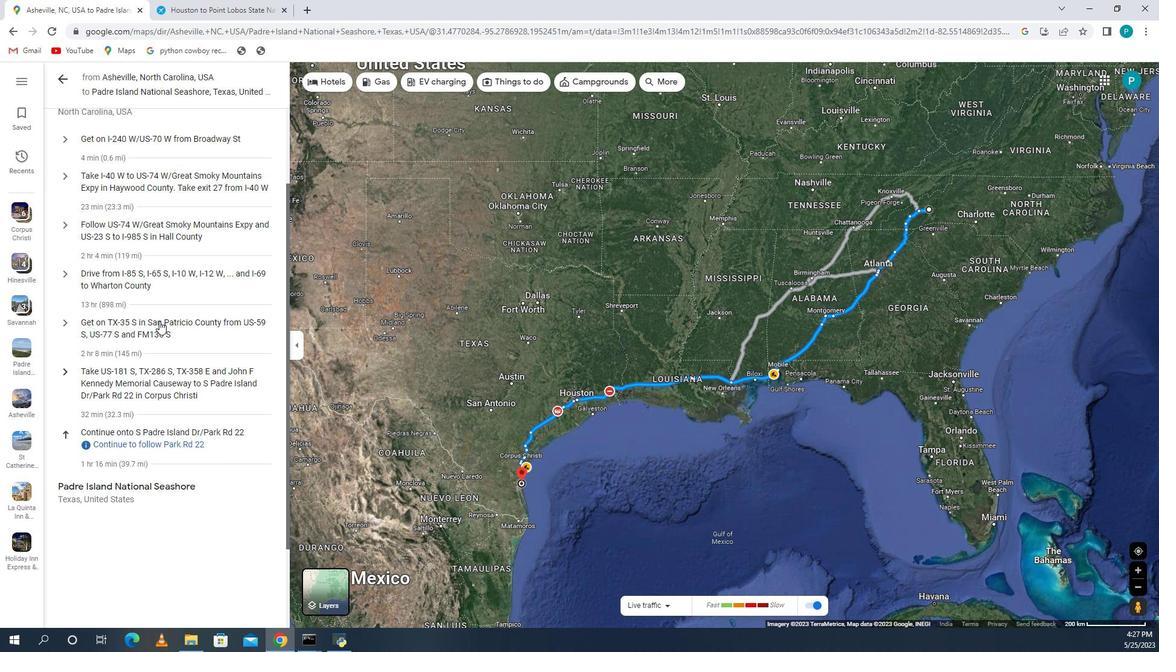 
Action: Mouse scrolled (1059, 256) with delta (0, 0)
Screenshot: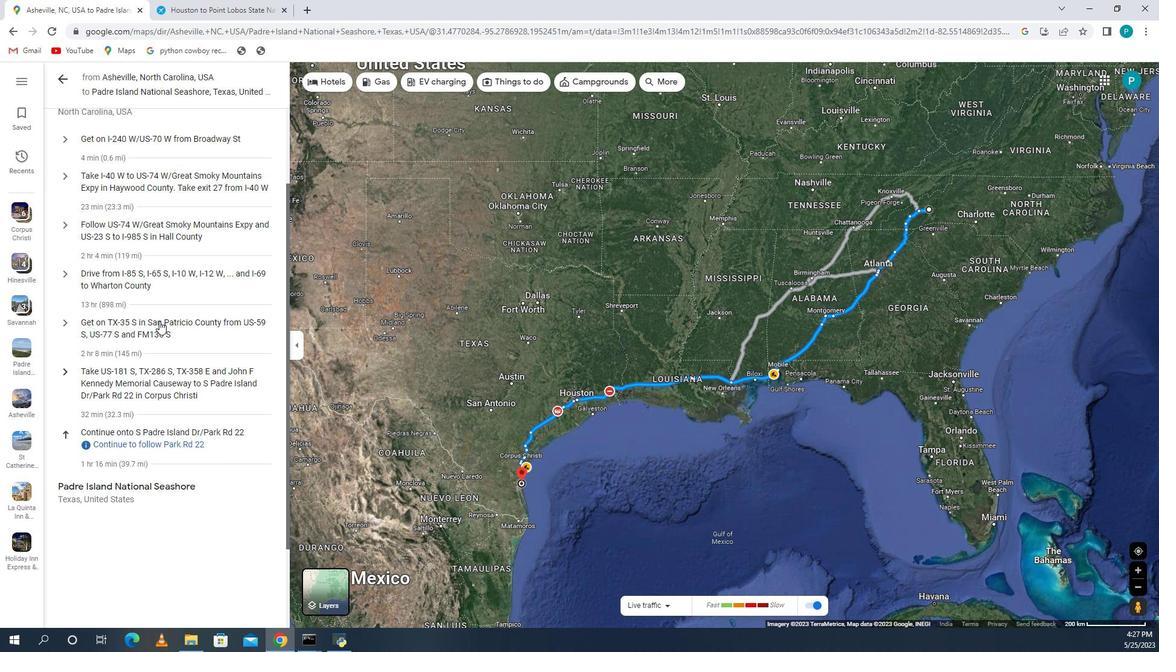 
Action: Mouse moved to (1016, 85)
Screenshot: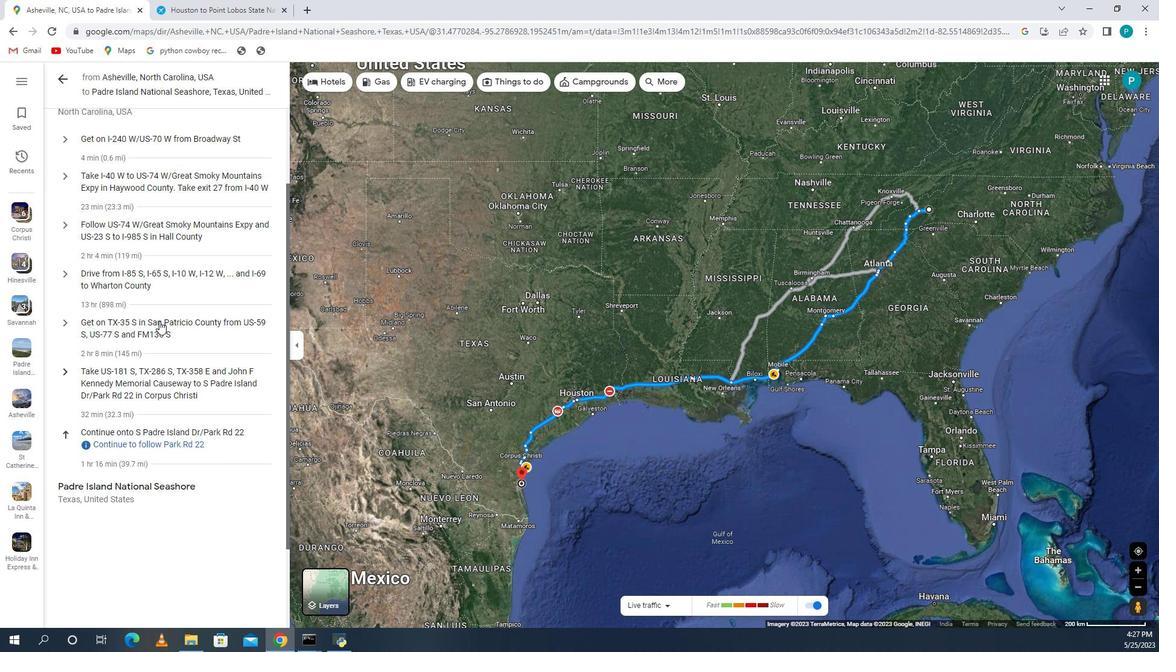 
Action: Mouse scrolled (1060, 236) with delta (0, 0)
Screenshot: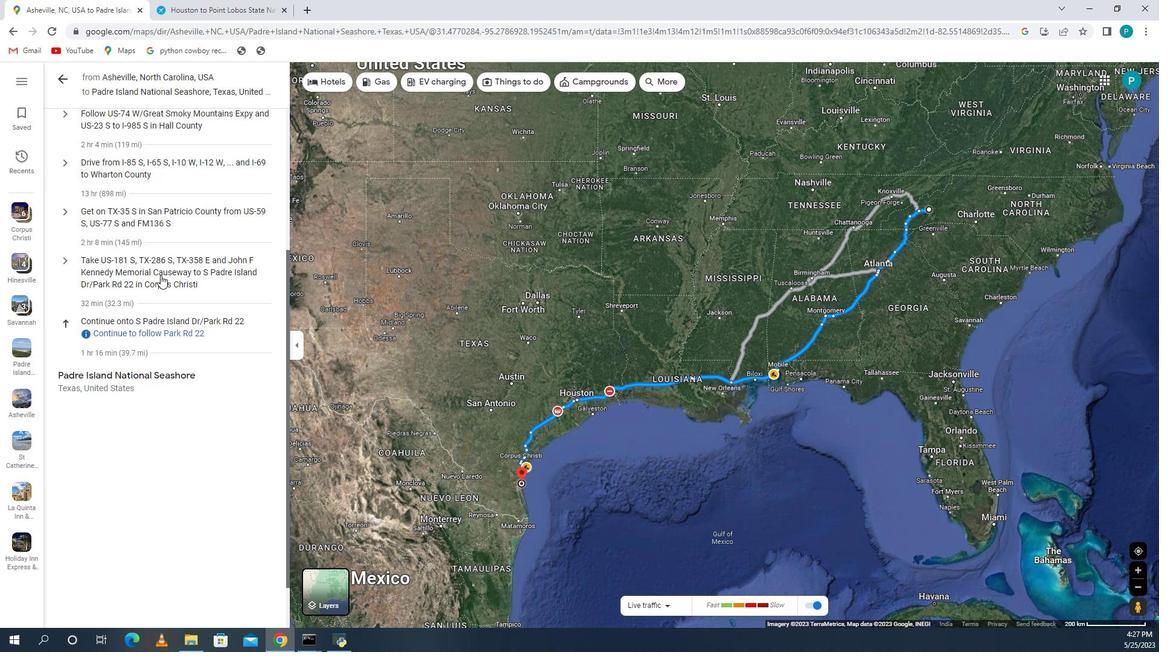 
Action: Mouse moved to (967, 79)
Screenshot: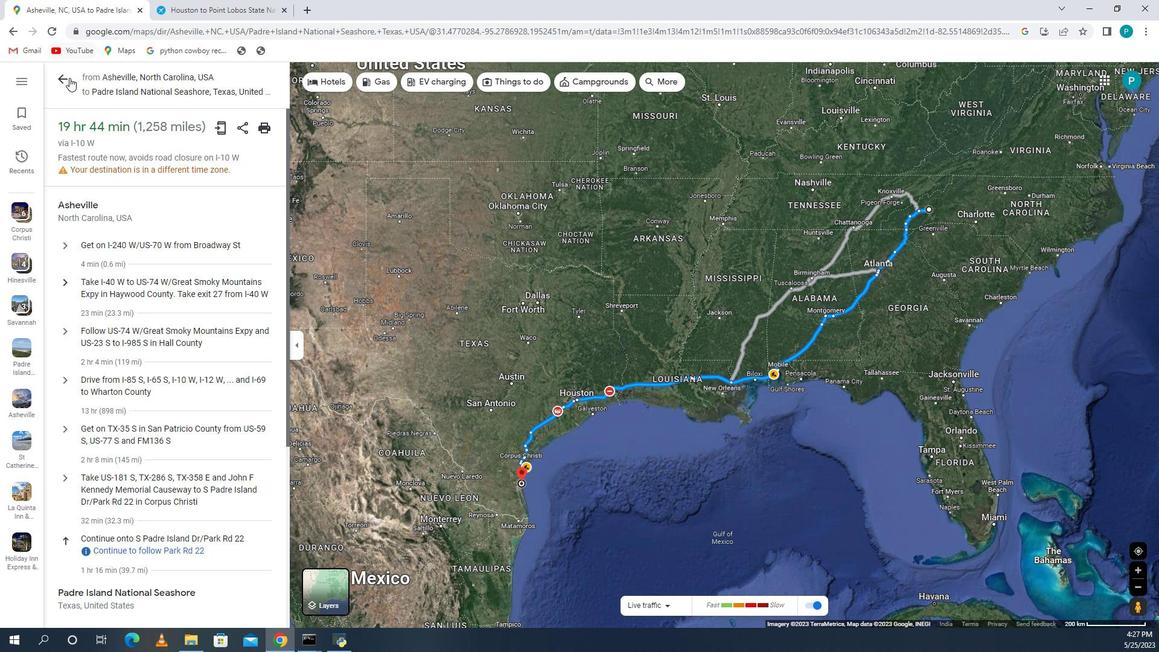 
Action: Mouse pressed left at (967, 79)
Screenshot: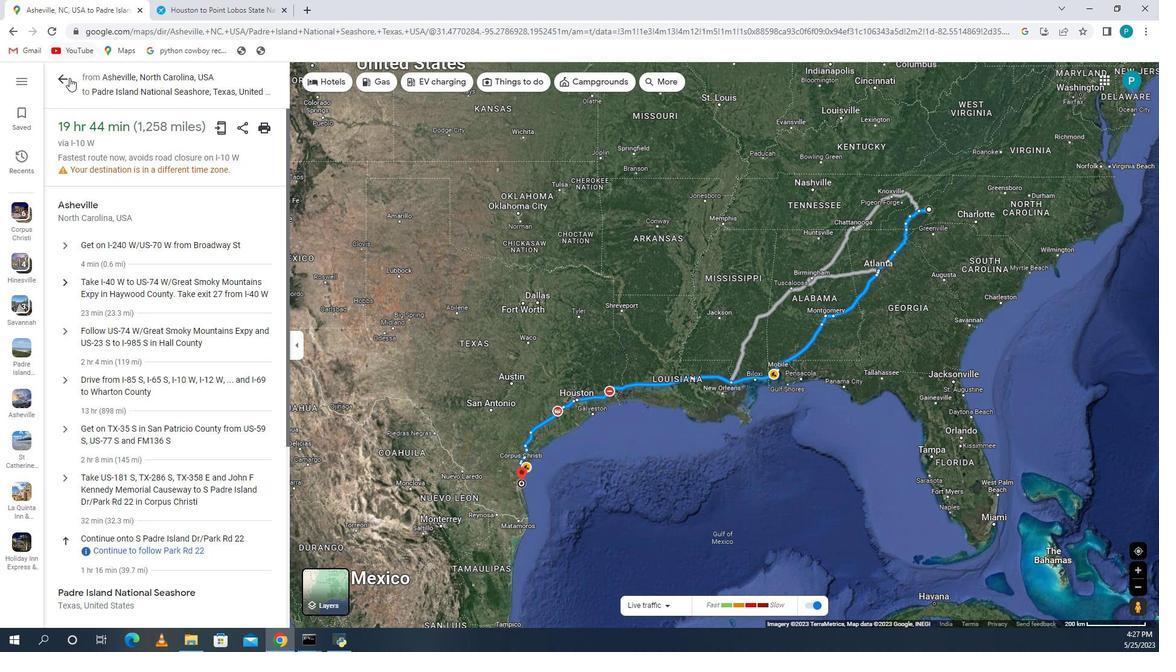 
Action: Mouse moved to (973, 379)
Screenshot: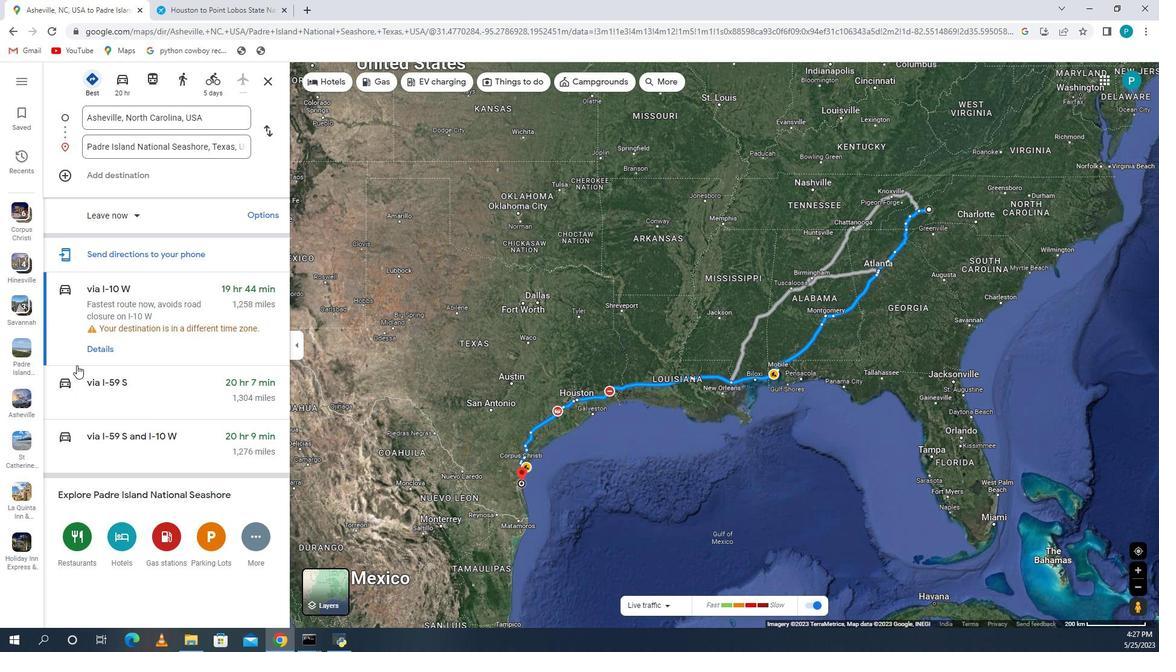 
Action: Mouse pressed left at (973, 379)
Screenshot: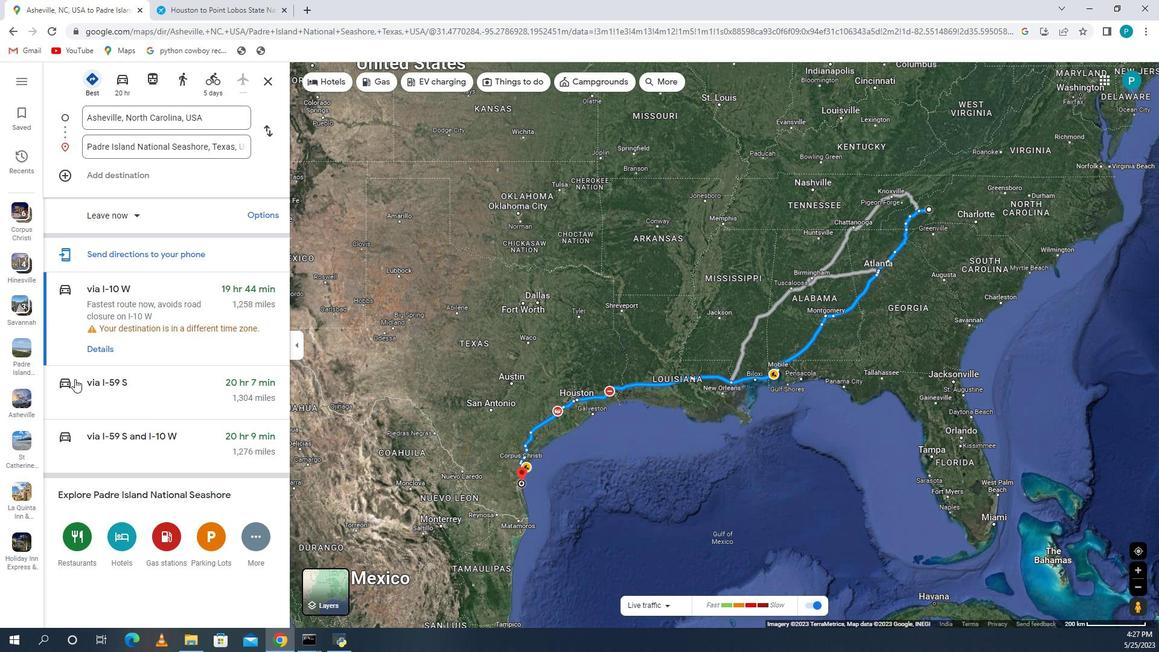 
Action: Mouse moved to (991, 401)
Screenshot: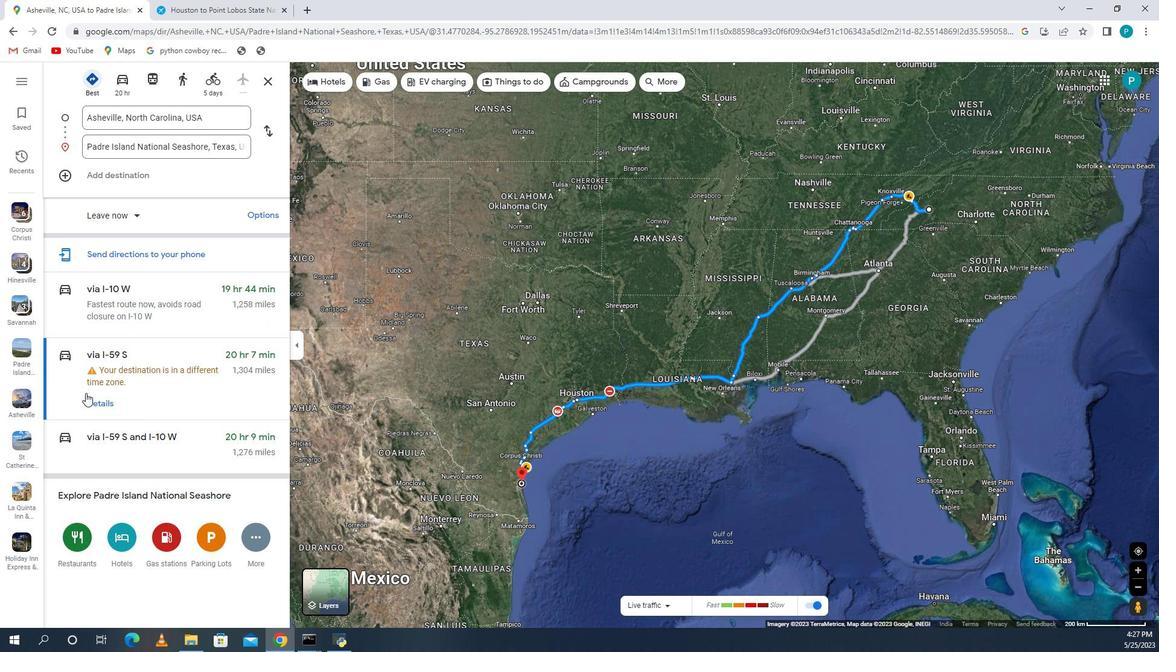
Action: Mouse pressed left at (991, 401)
Screenshot: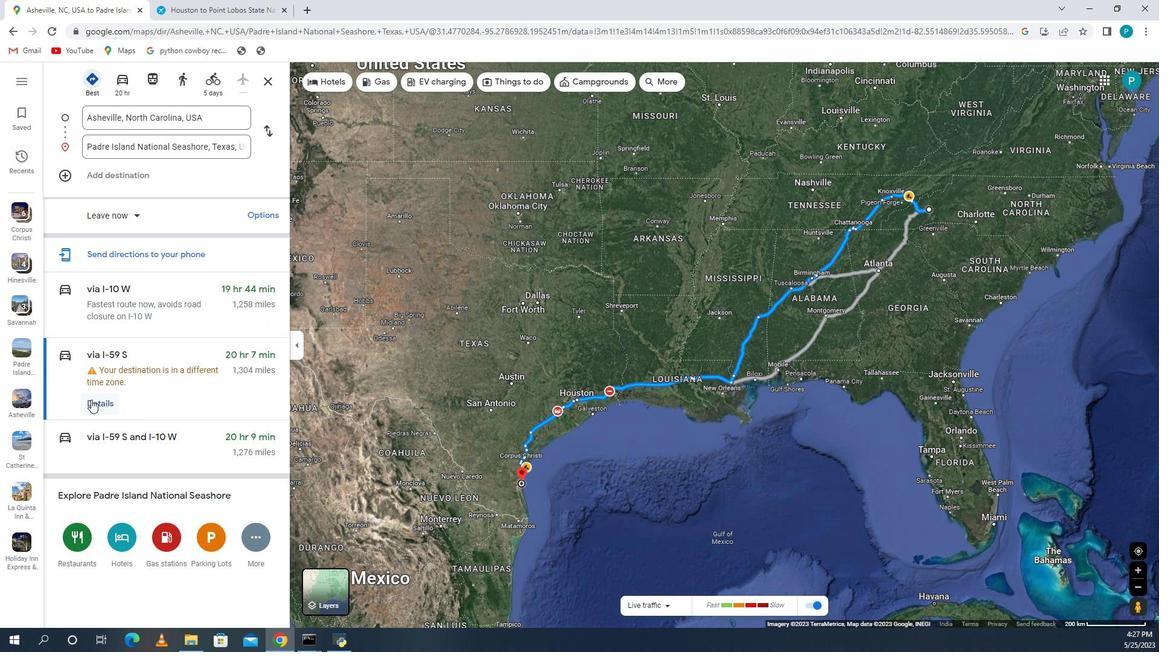 
Action: Mouse moved to (1061, 421)
Screenshot: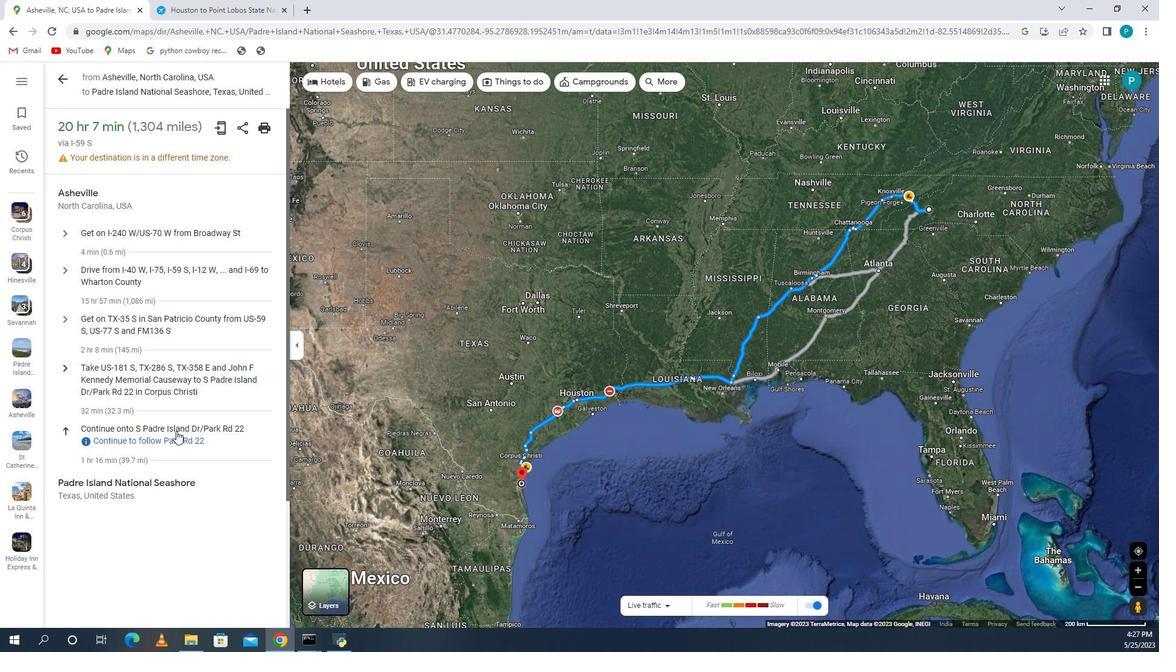 
Action: Mouse scrolled (1061, 421) with delta (0, 0)
Screenshot: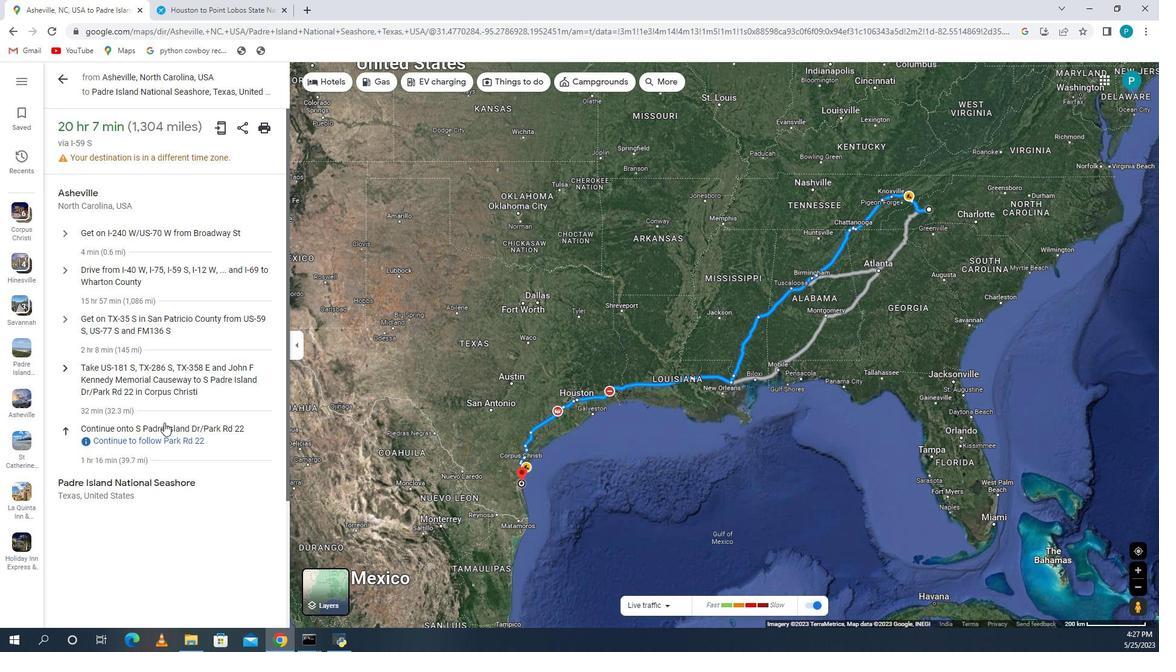 
Action: Mouse scrolled (1061, 421) with delta (0, 0)
Screenshot: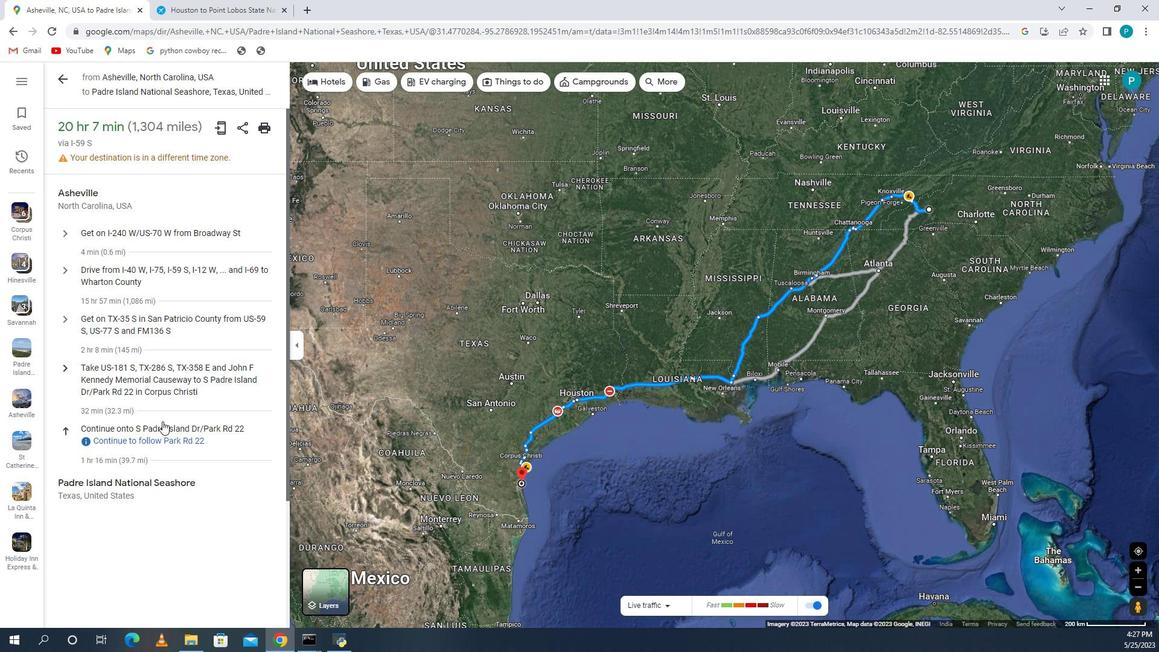 
Action: Mouse scrolled (1061, 421) with delta (0, 0)
Screenshot: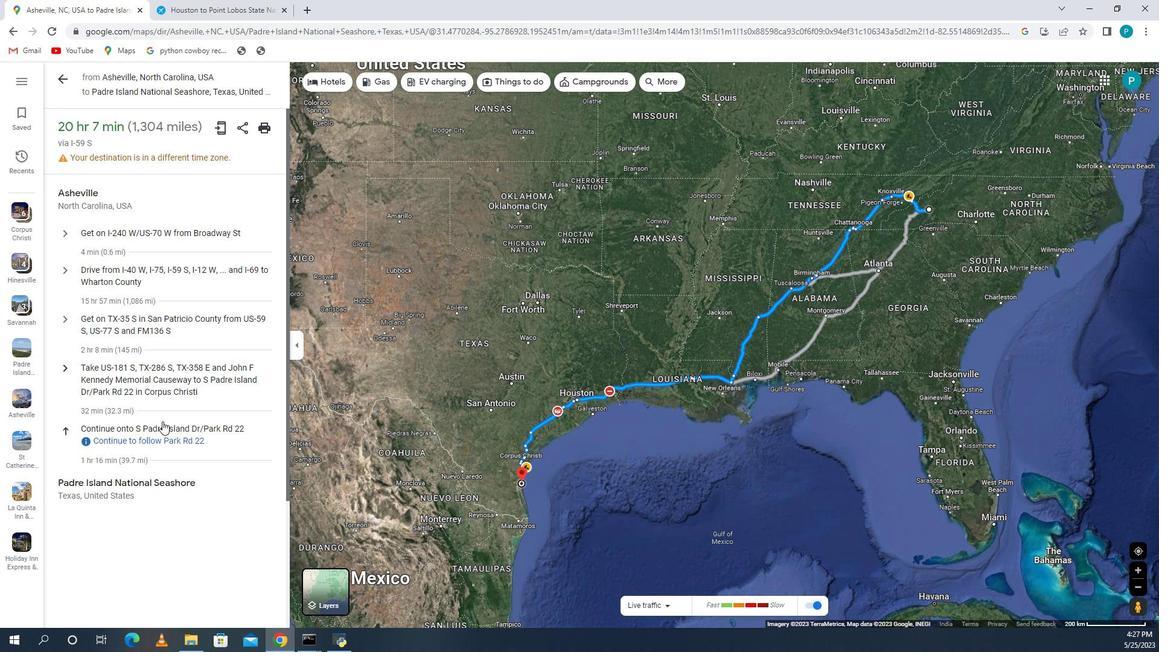 
Action: Mouse moved to (999, 163)
Screenshot: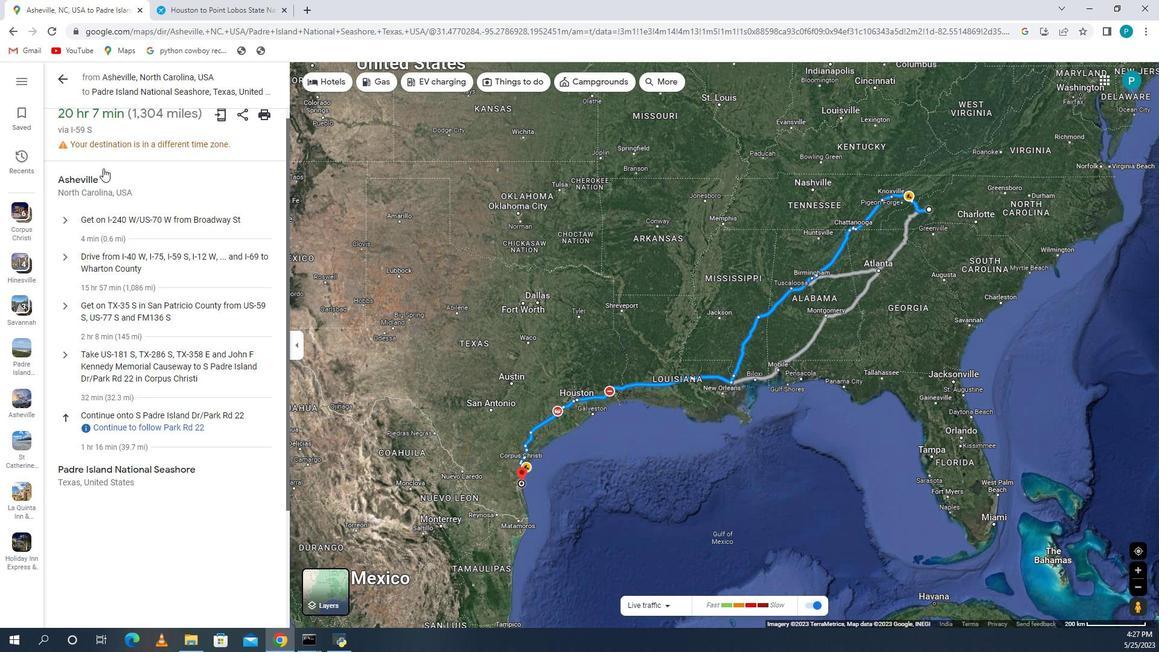 
Action: Mouse scrolled (999, 165) with delta (0, 0)
Screenshot: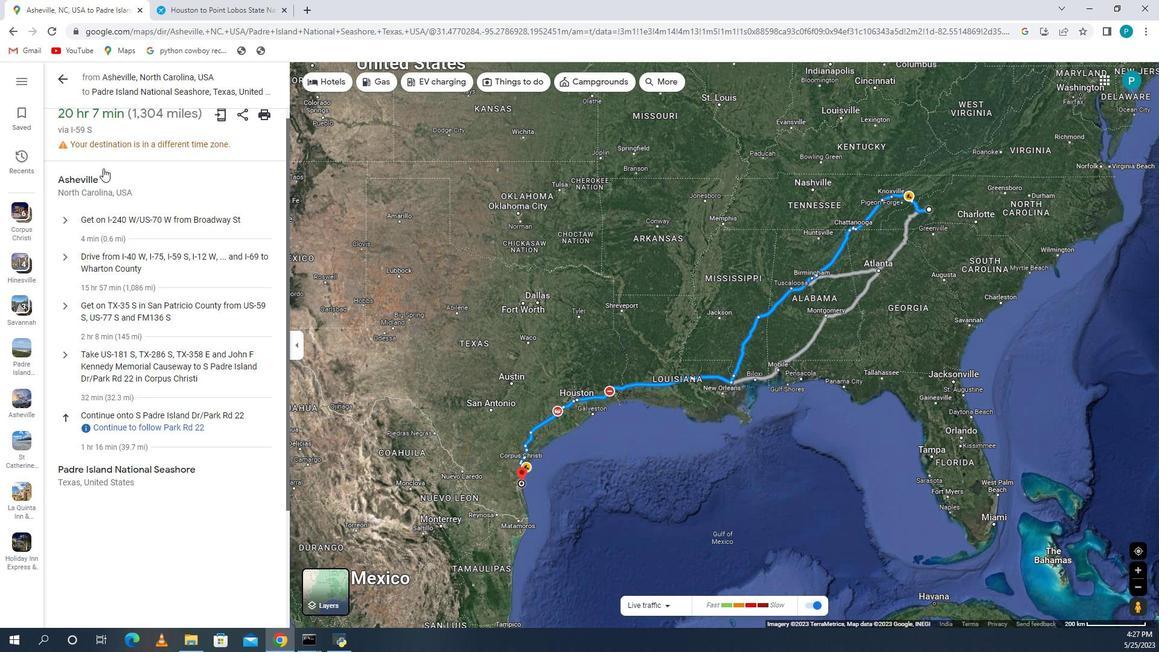 
Action: Mouse scrolled (999, 164) with delta (0, 0)
Screenshot: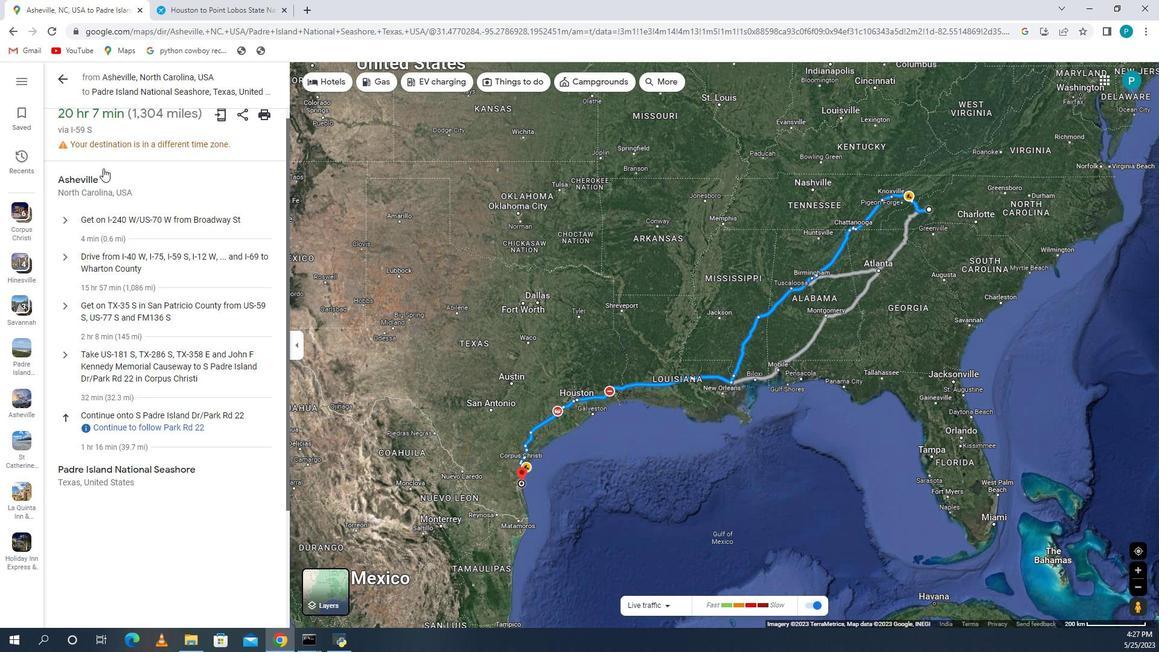 
Action: Mouse moved to (997, 160)
Screenshot: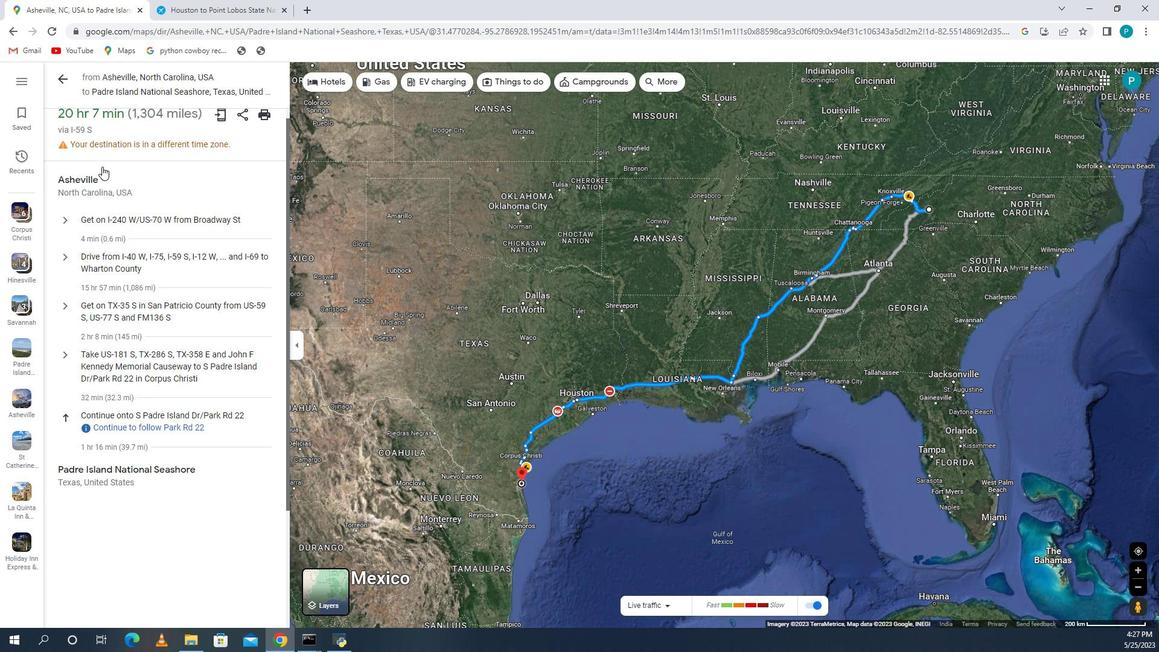 
Action: Mouse scrolled (999, 163) with delta (0, 0)
Screenshot: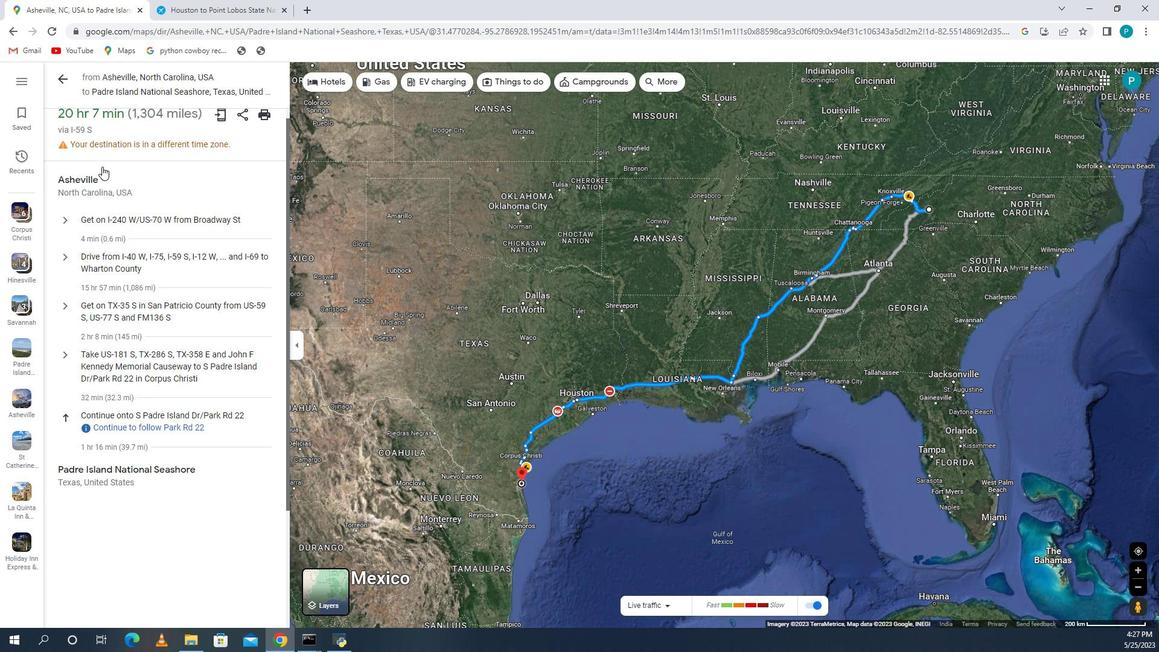 
Action: Mouse moved to (961, 81)
Screenshot: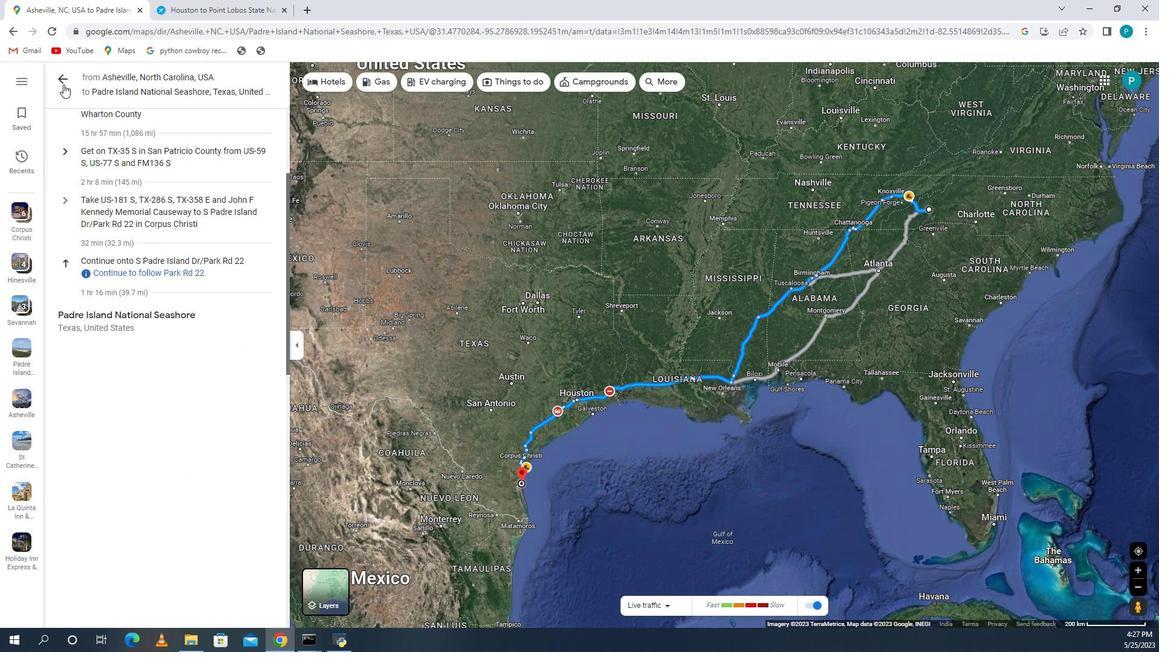 
Action: Mouse pressed left at (961, 81)
Screenshot: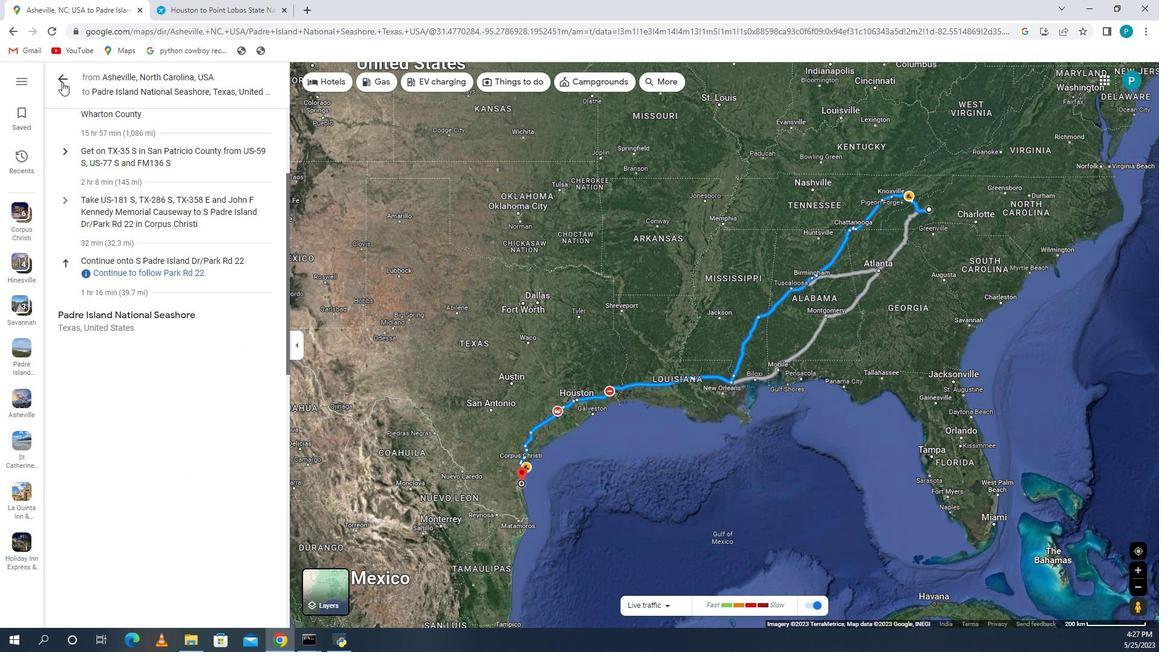 
Action: Mouse moved to (989, 442)
Screenshot: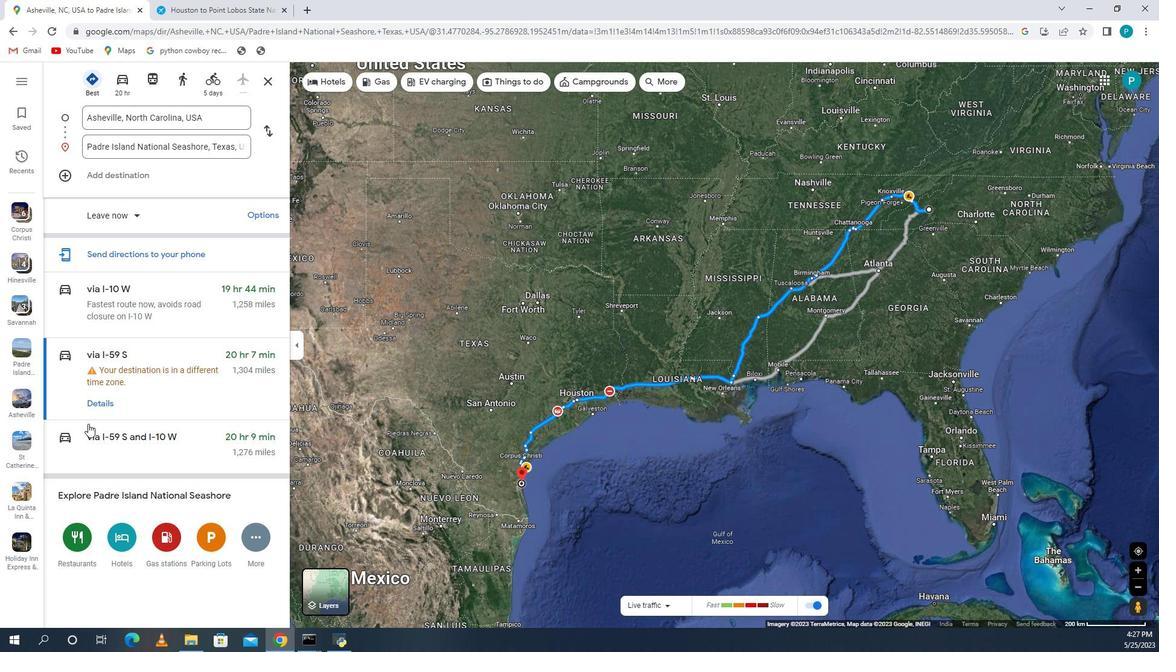 
Action: Mouse pressed left at (989, 442)
Screenshot: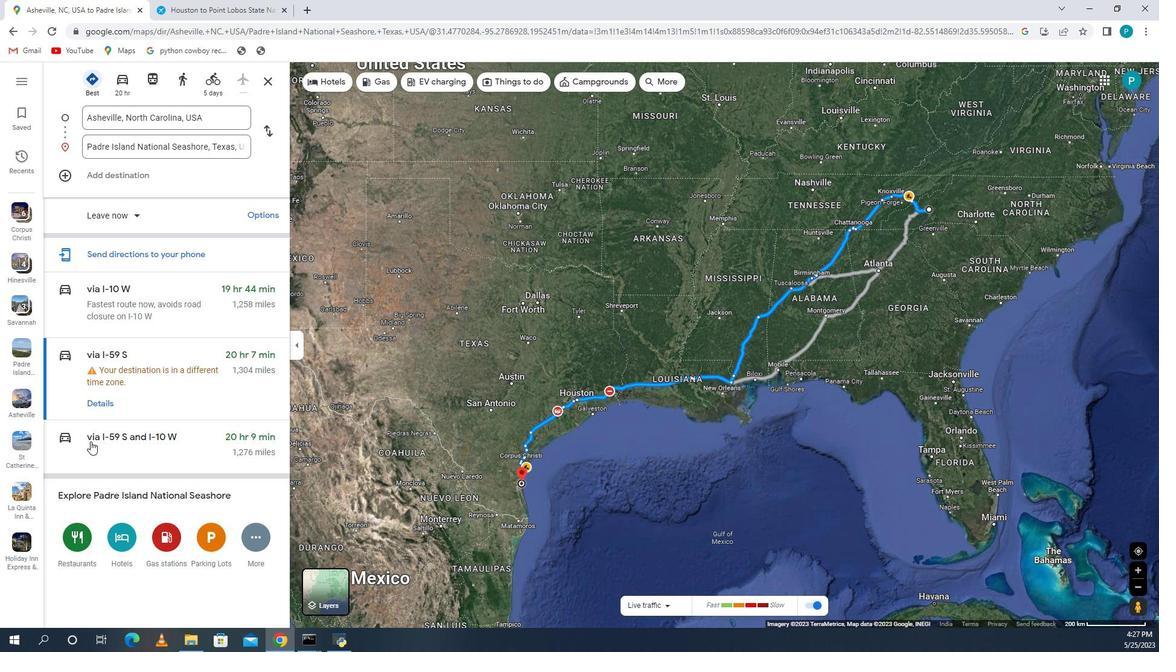 
Action: Mouse moved to (999, 449)
Screenshot: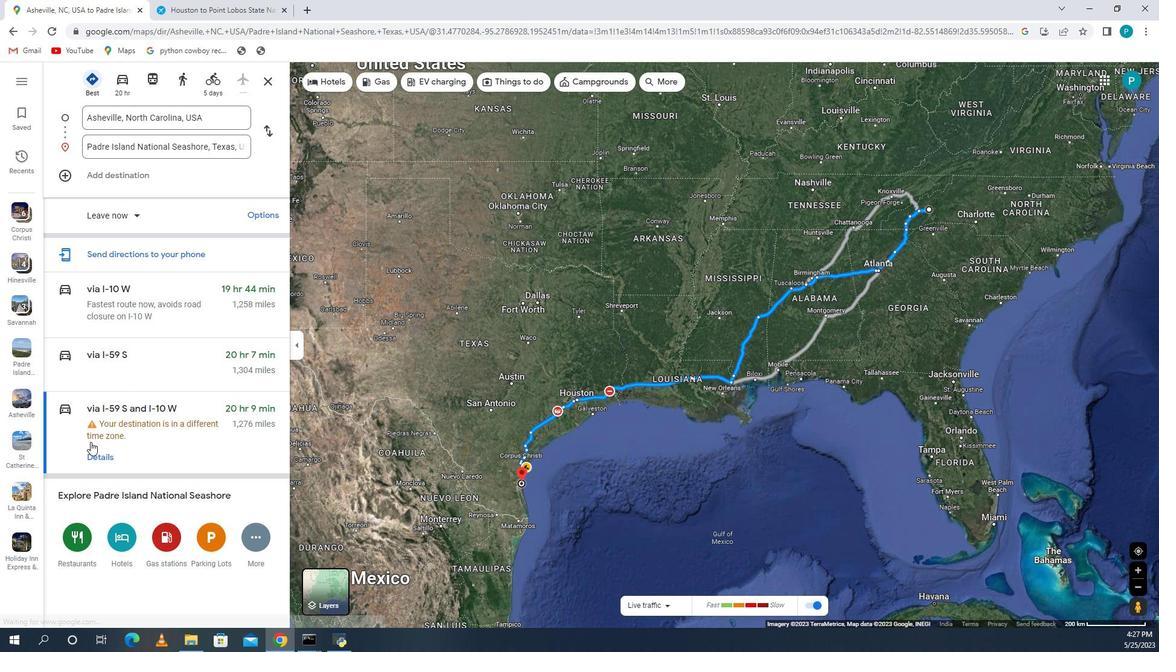 
Action: Mouse pressed left at (999, 449)
Screenshot: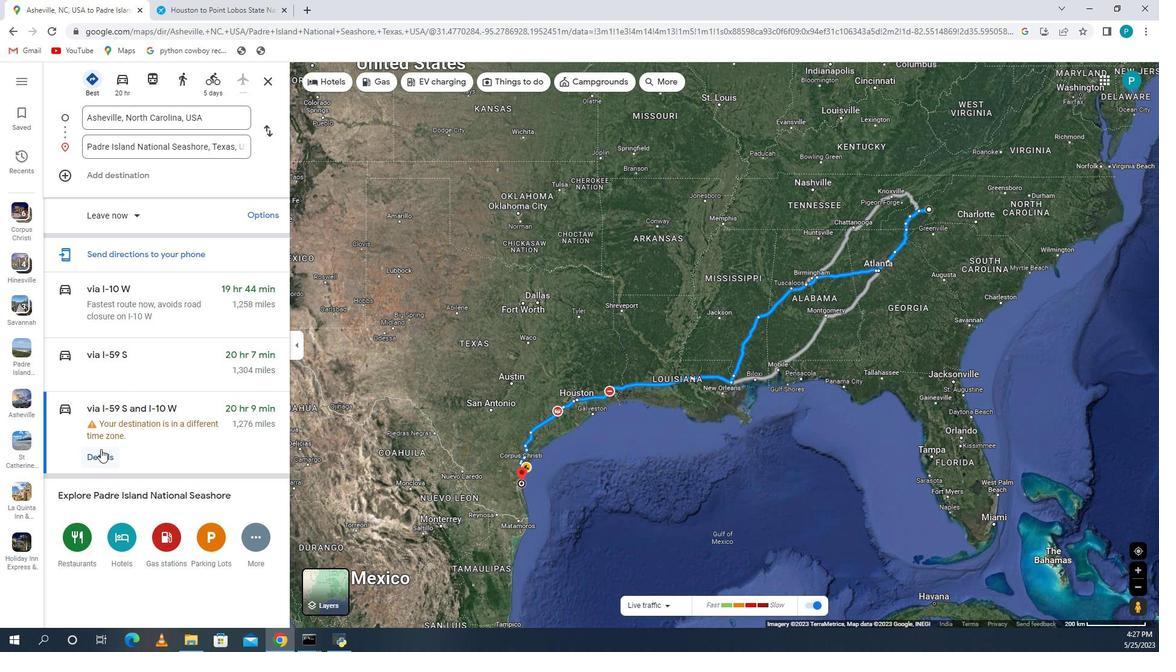 
Action: Mouse moved to (1020, 404)
Screenshot: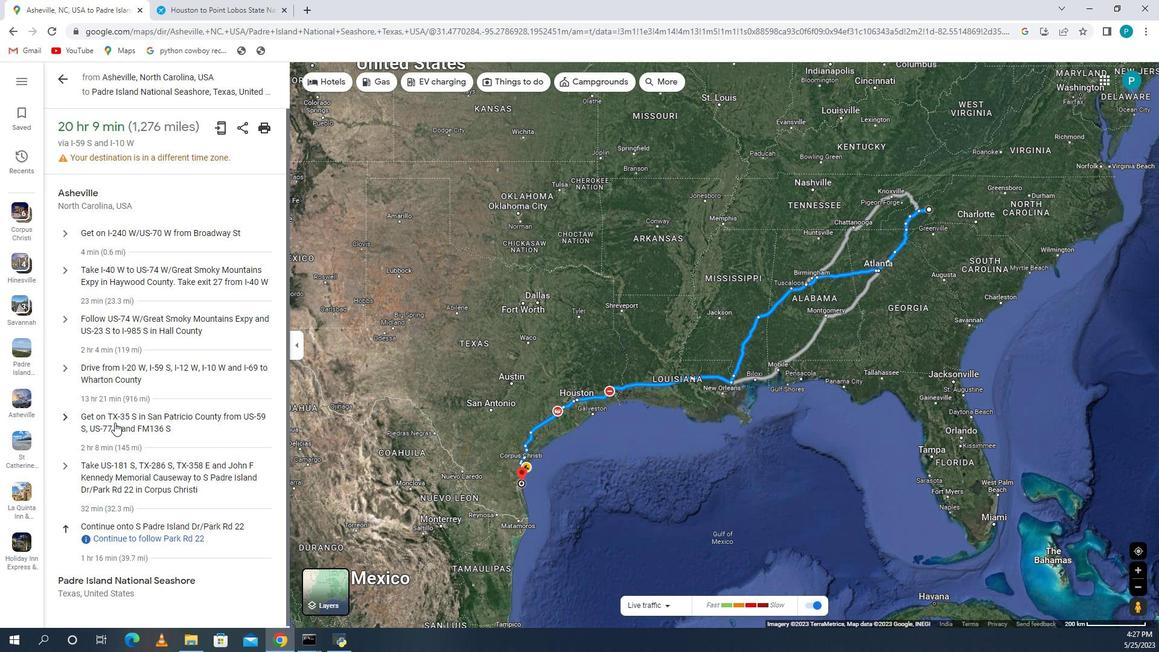 
Action: Mouse scrolled (1020, 403) with delta (0, 0)
Screenshot: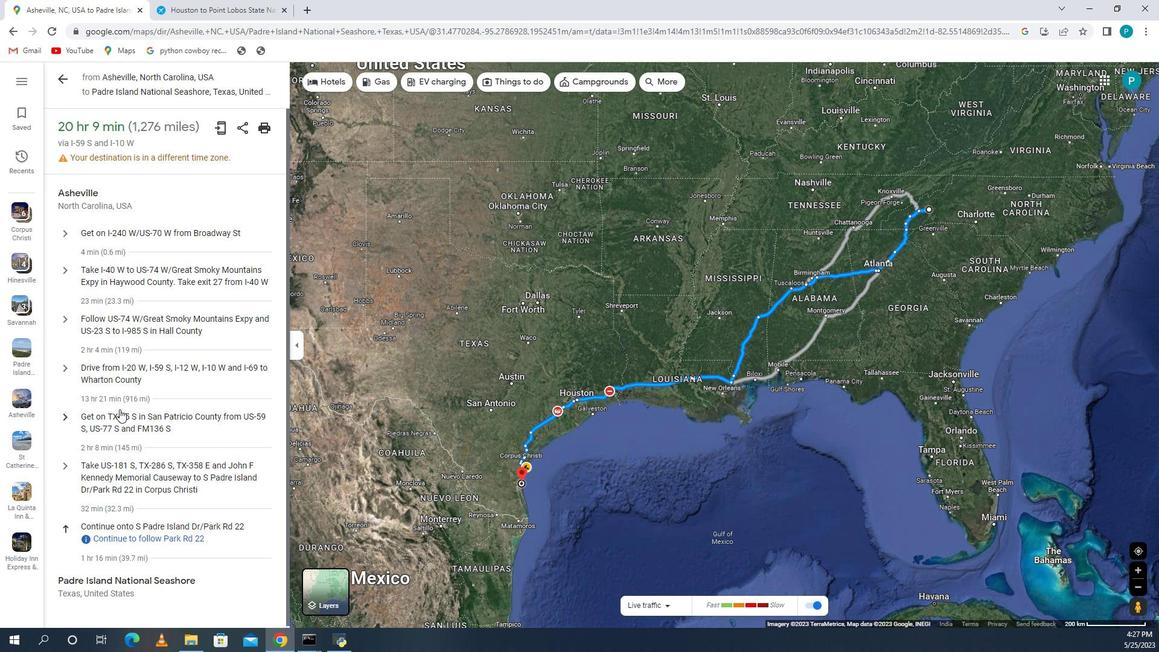 
Action: Mouse scrolled (1020, 403) with delta (0, 0)
Screenshot: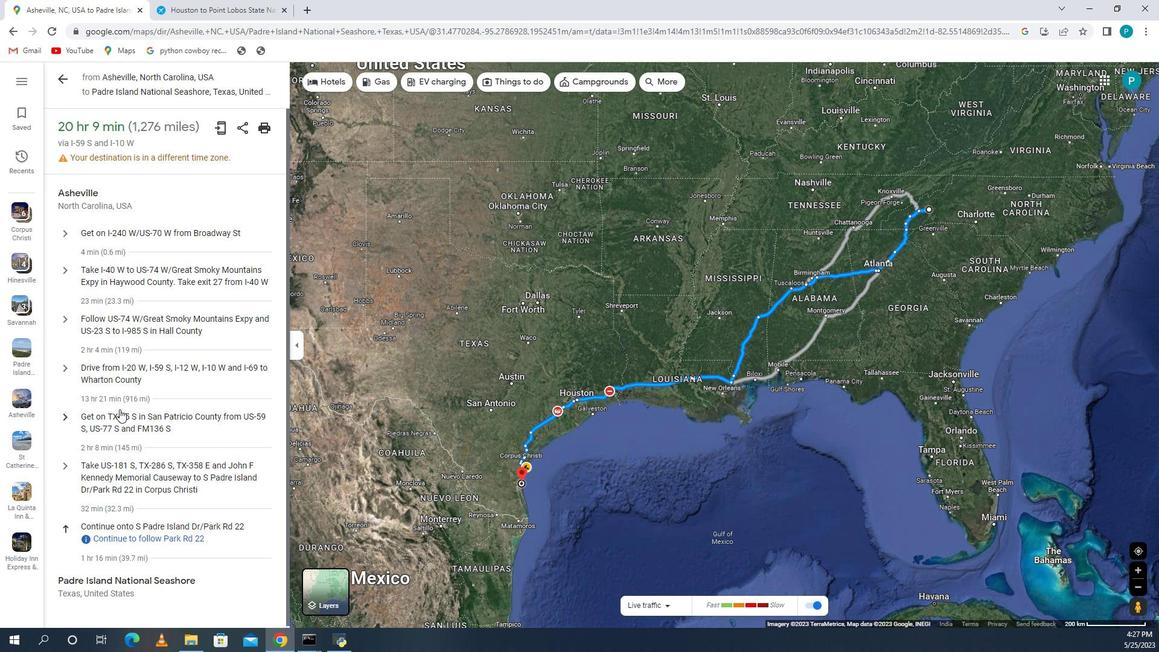 
Action: Mouse scrolled (1020, 403) with delta (0, 0)
Screenshot: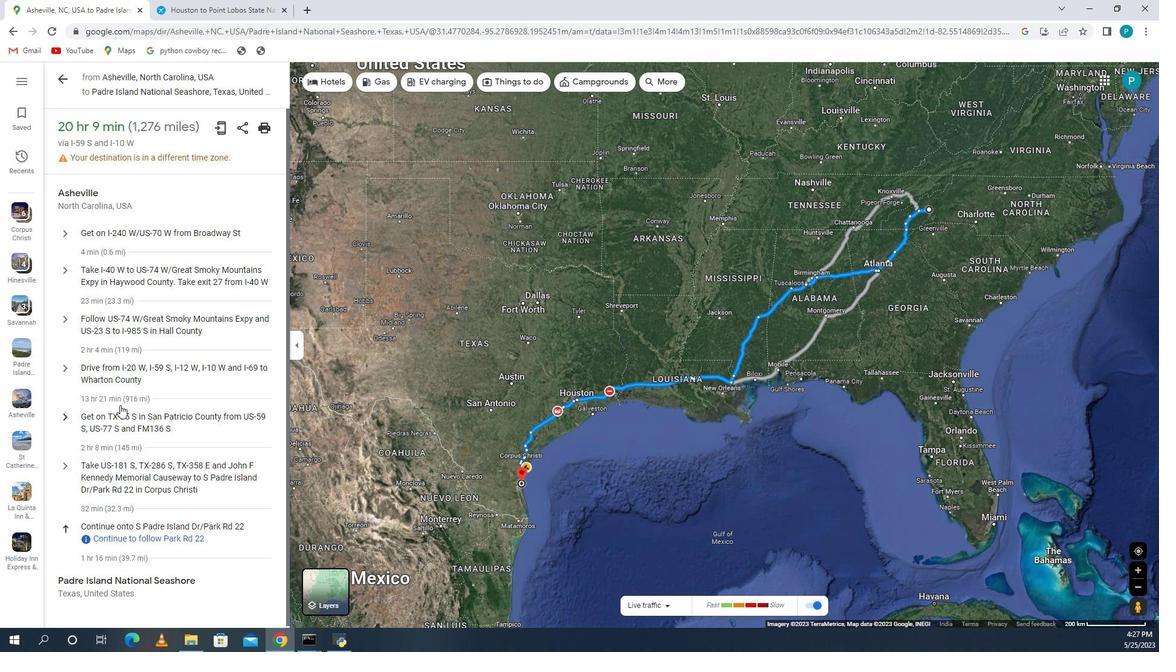 
Action: Mouse scrolled (1020, 403) with delta (0, 0)
Screenshot: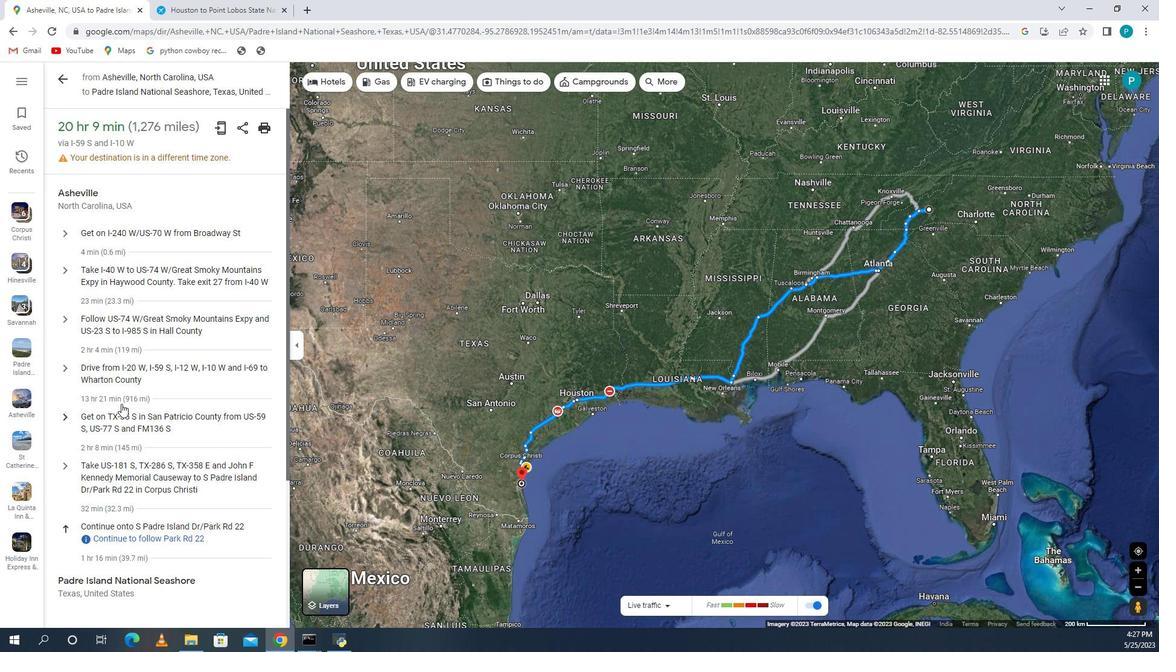 
Action: Mouse scrolled (1020, 403) with delta (0, 0)
Screenshot: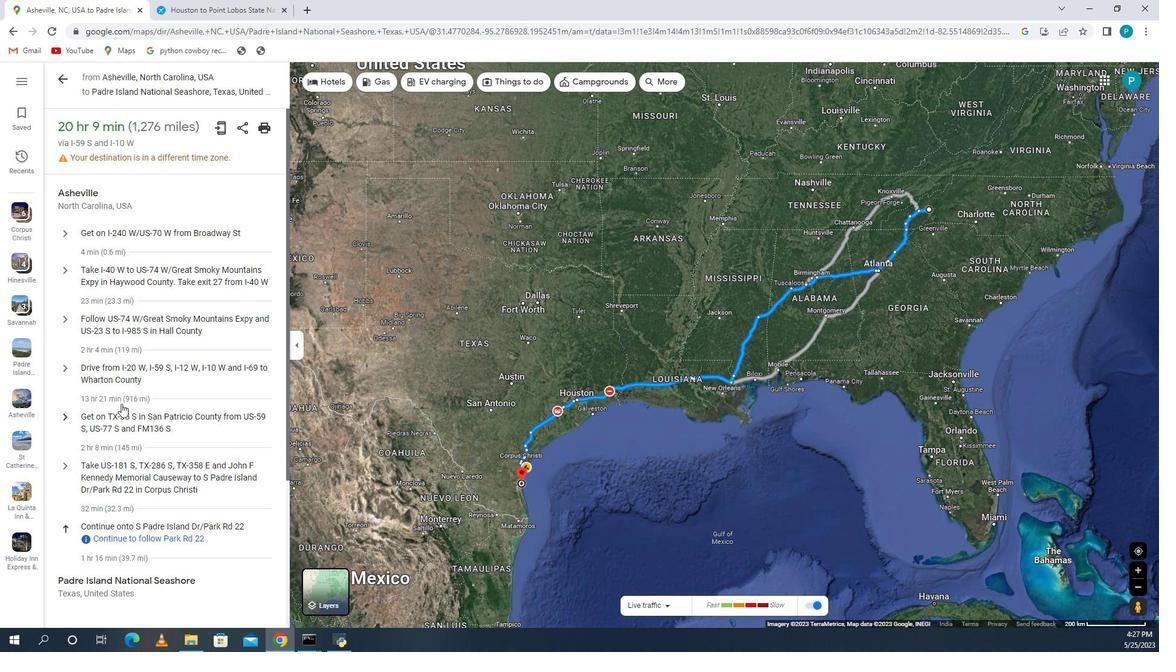 
